 Task: Create a due date automation trigger when advanced on, on the monday before a card is due add dates starting today at 11:00 AM.
Action: Mouse moved to (897, 263)
Screenshot: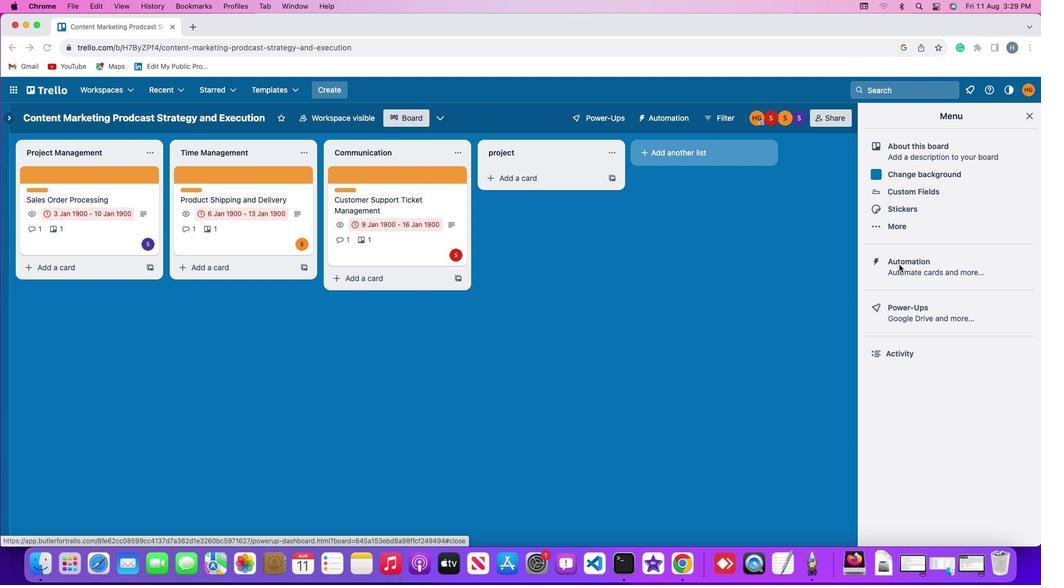 
Action: Mouse pressed left at (897, 263)
Screenshot: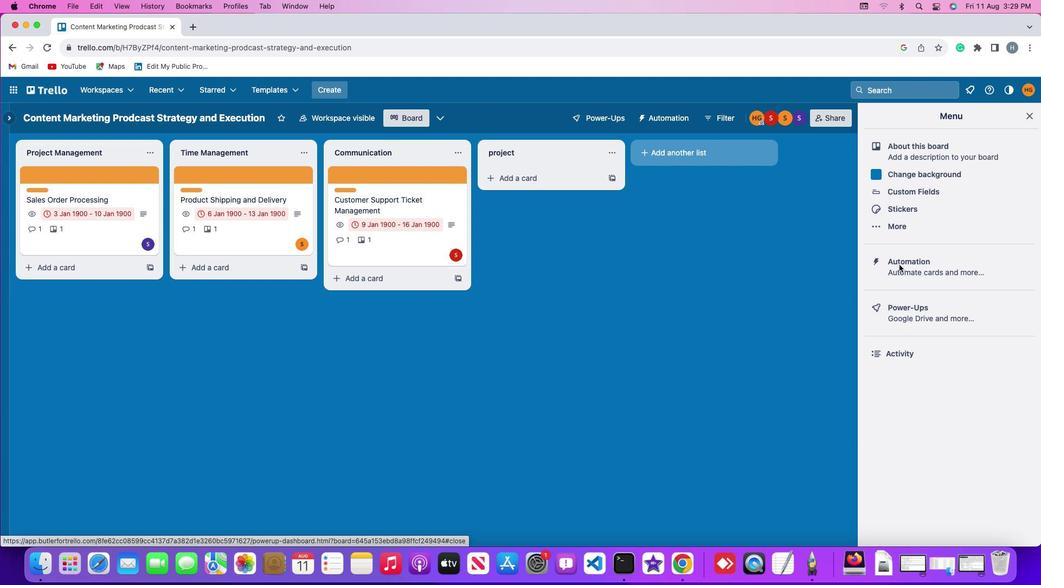 
Action: Mouse pressed left at (897, 263)
Screenshot: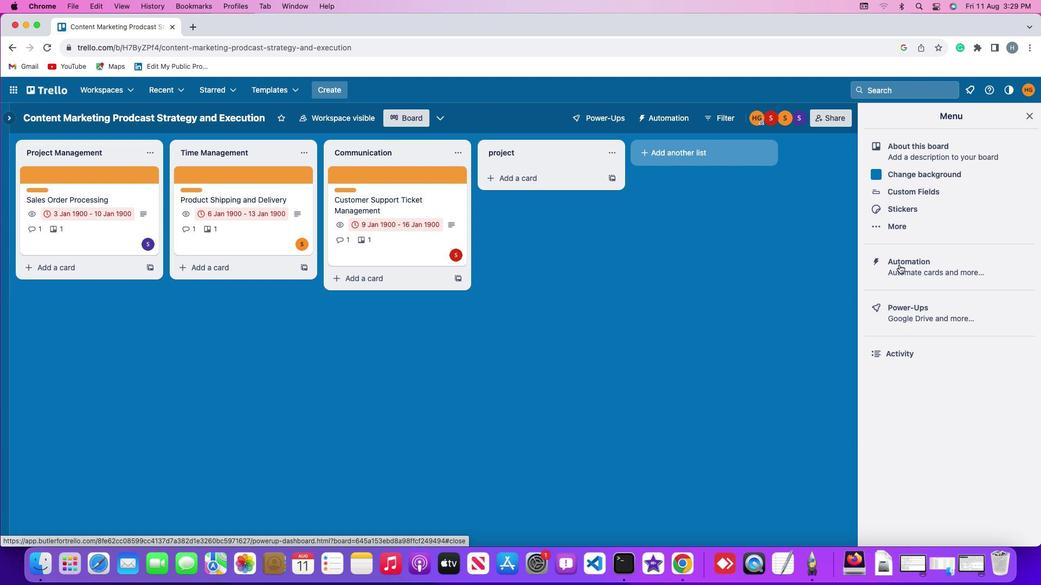 
Action: Mouse moved to (65, 253)
Screenshot: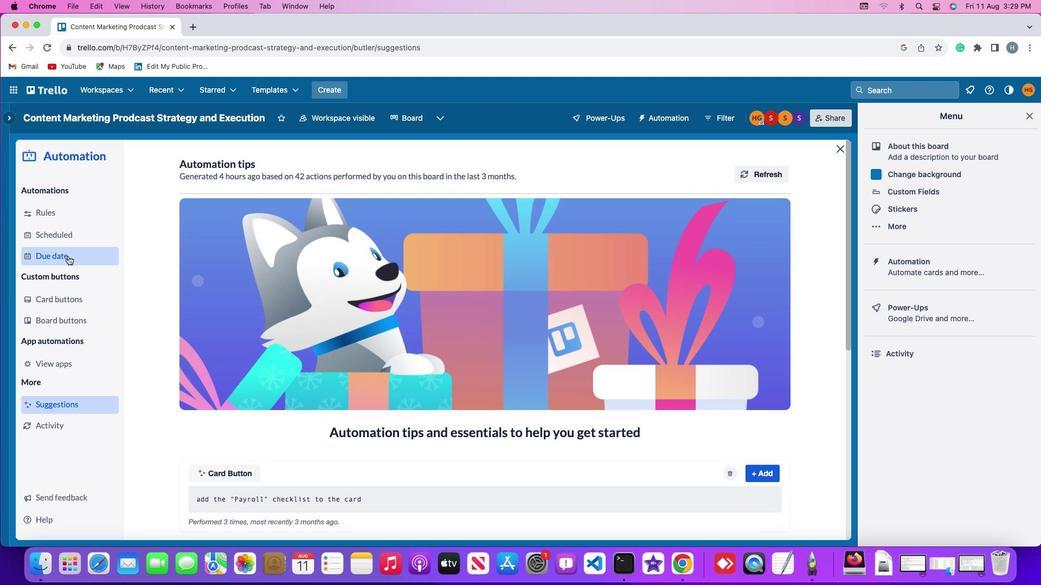
Action: Mouse pressed left at (65, 253)
Screenshot: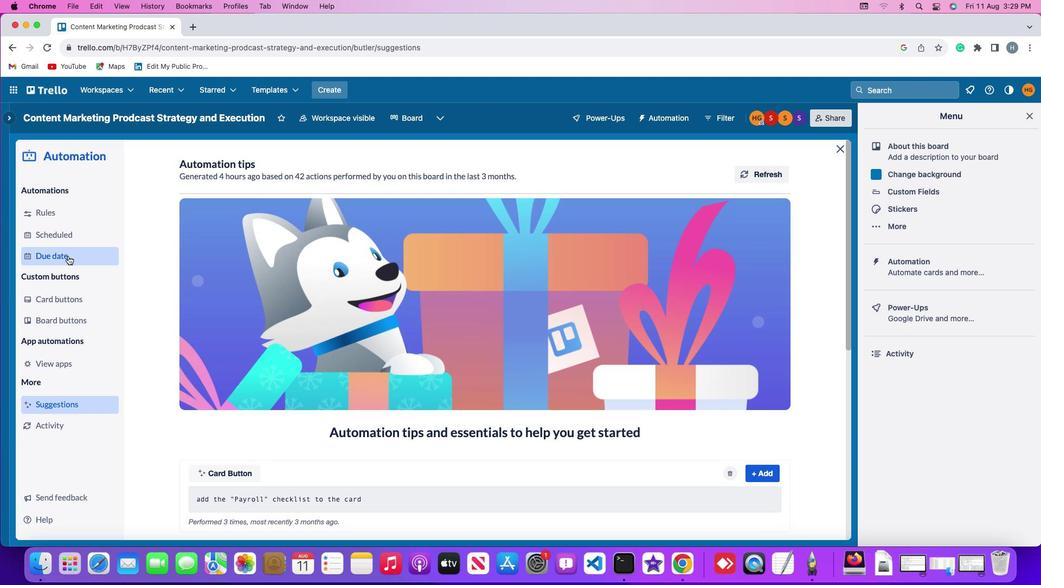 
Action: Mouse moved to (751, 164)
Screenshot: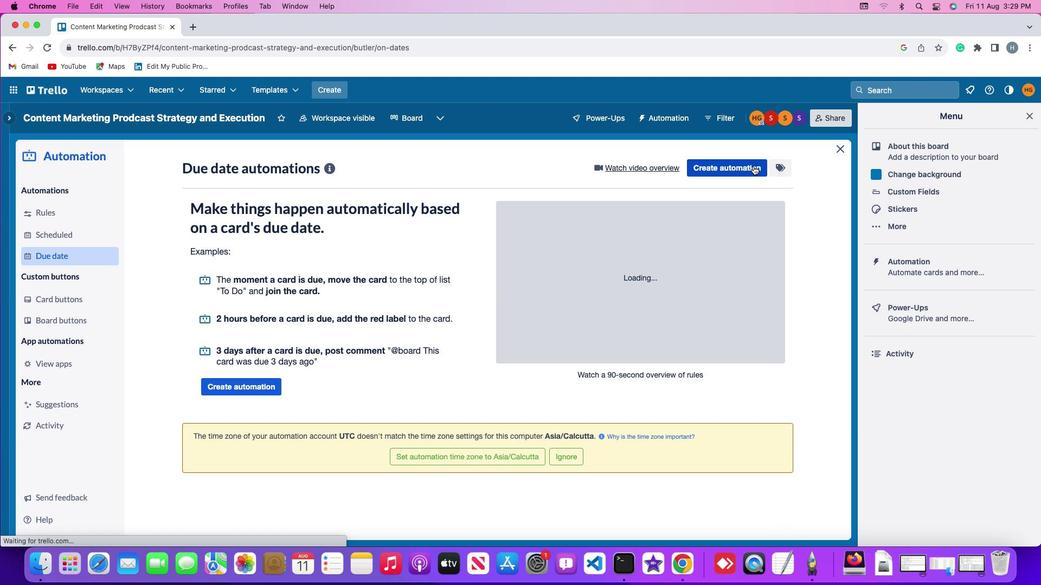 
Action: Mouse pressed left at (751, 164)
Screenshot: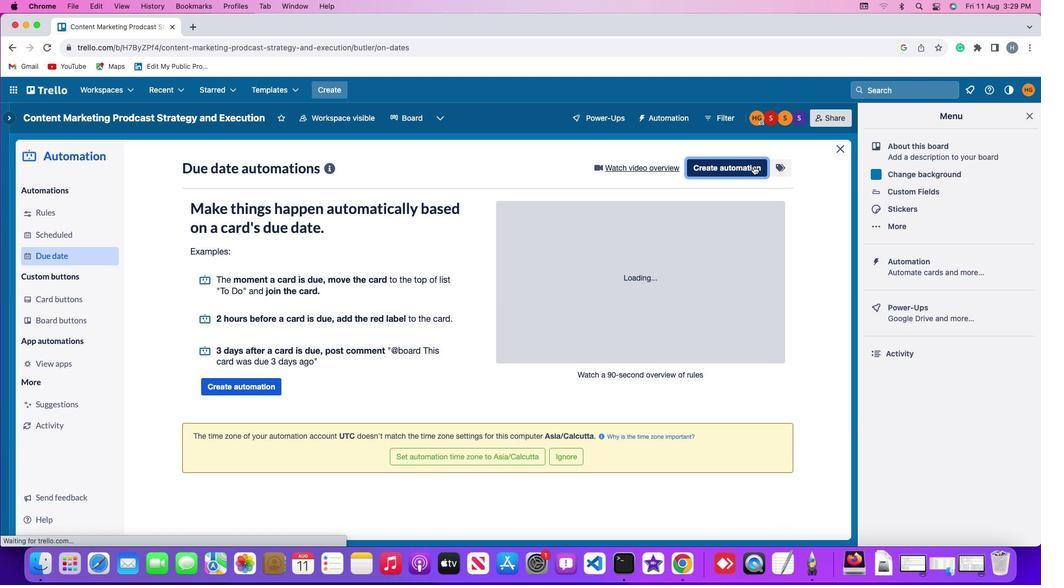 
Action: Mouse moved to (230, 273)
Screenshot: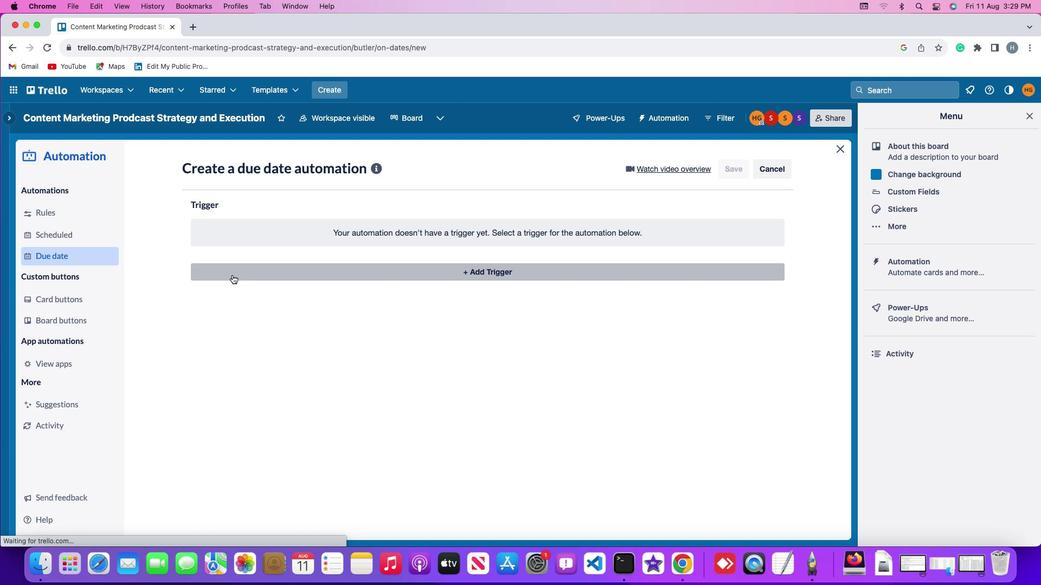 
Action: Mouse pressed left at (230, 273)
Screenshot: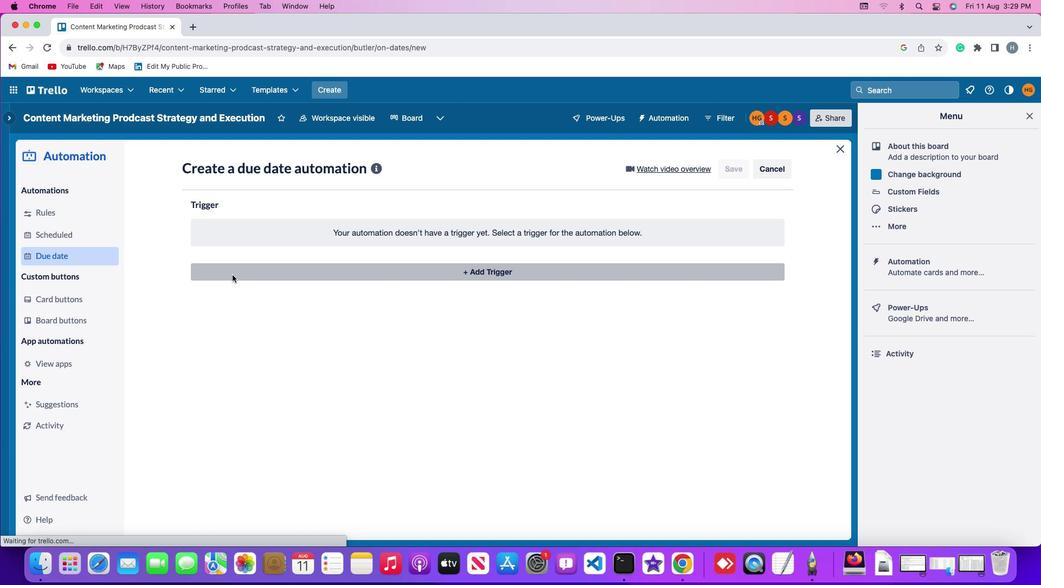 
Action: Mouse moved to (229, 464)
Screenshot: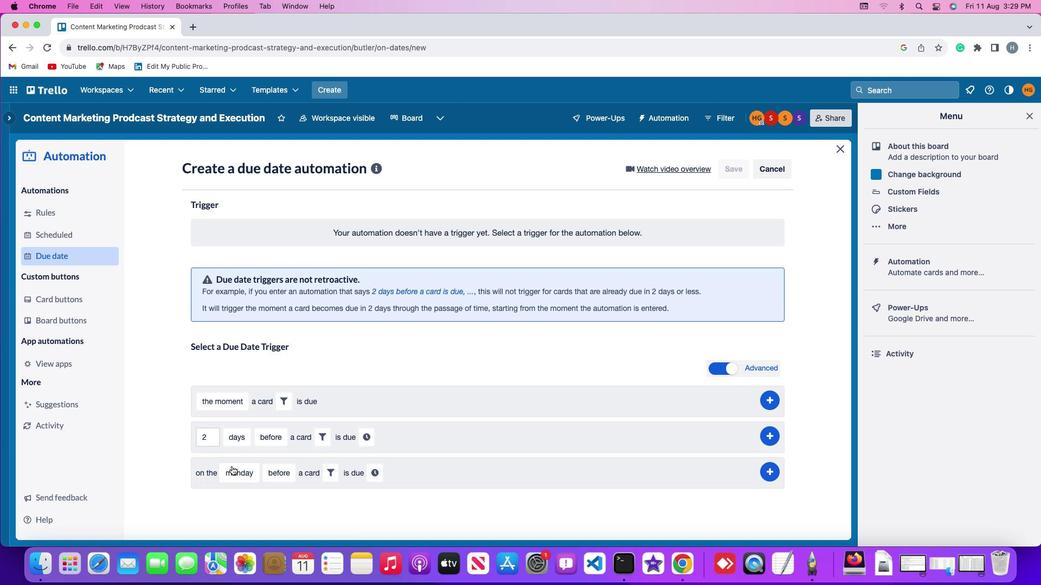 
Action: Mouse pressed left at (229, 464)
Screenshot: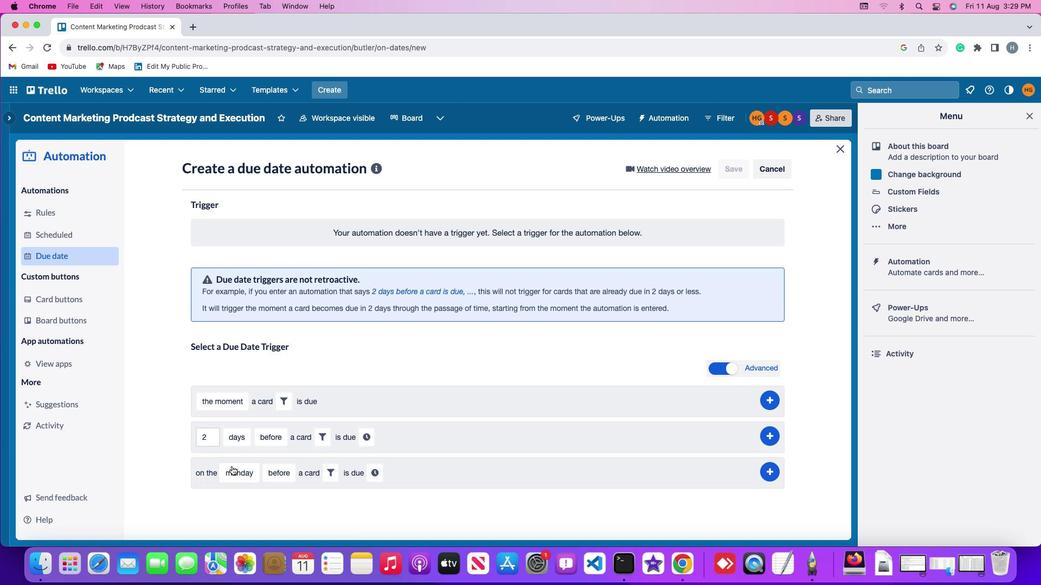 
Action: Mouse moved to (263, 315)
Screenshot: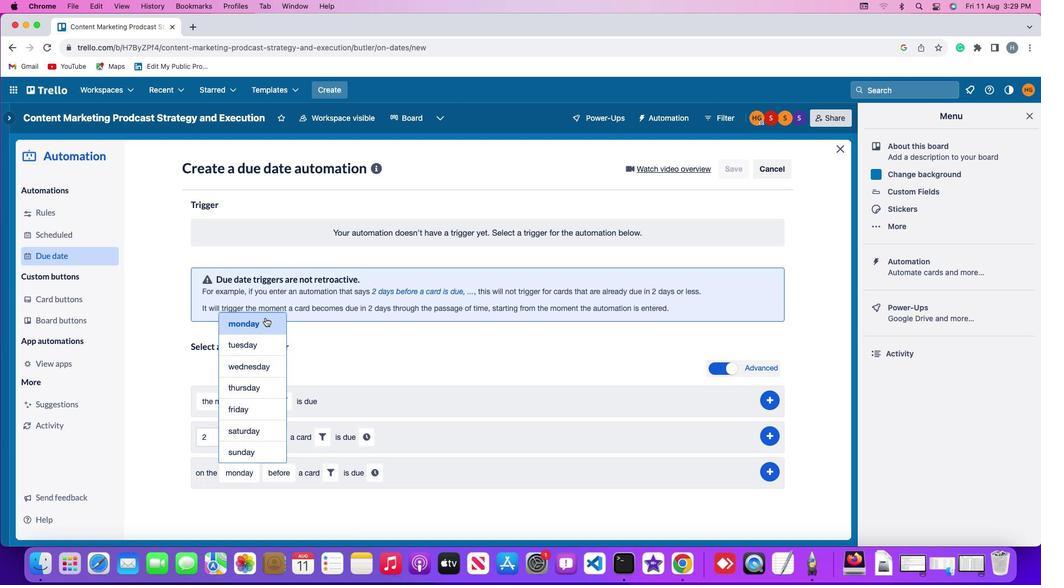 
Action: Mouse pressed left at (263, 315)
Screenshot: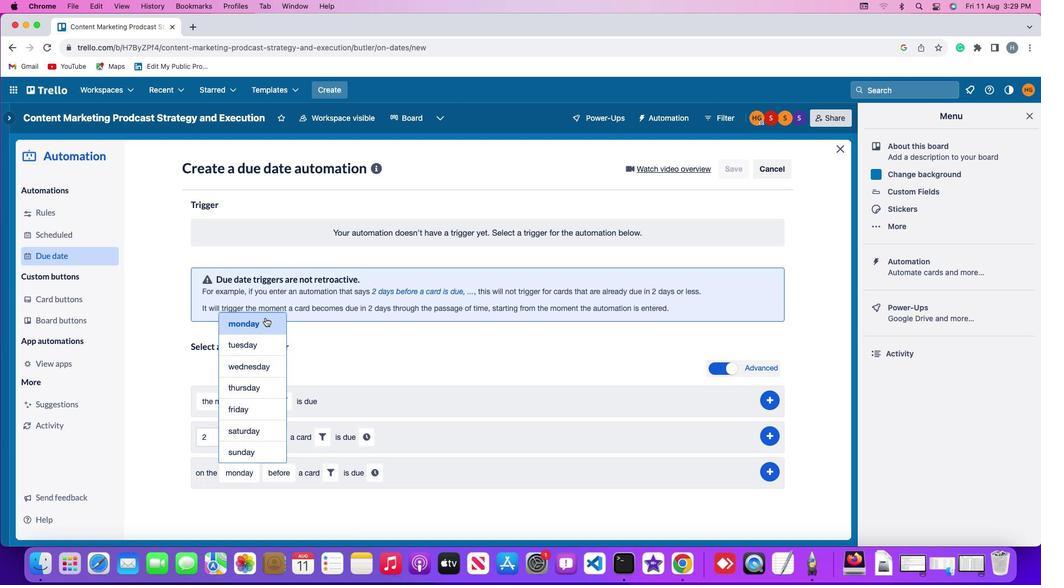 
Action: Mouse moved to (277, 470)
Screenshot: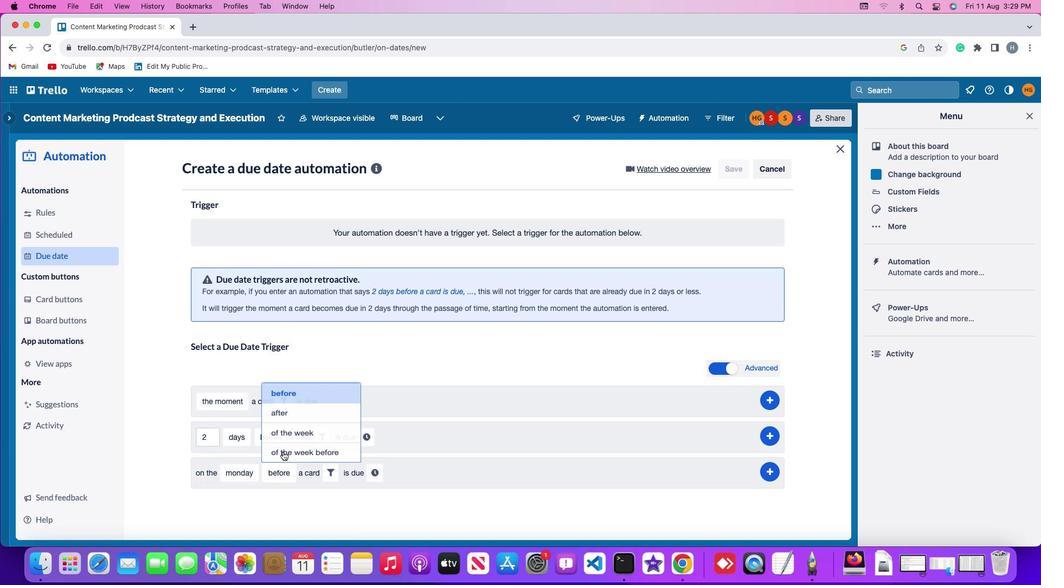 
Action: Mouse pressed left at (277, 470)
Screenshot: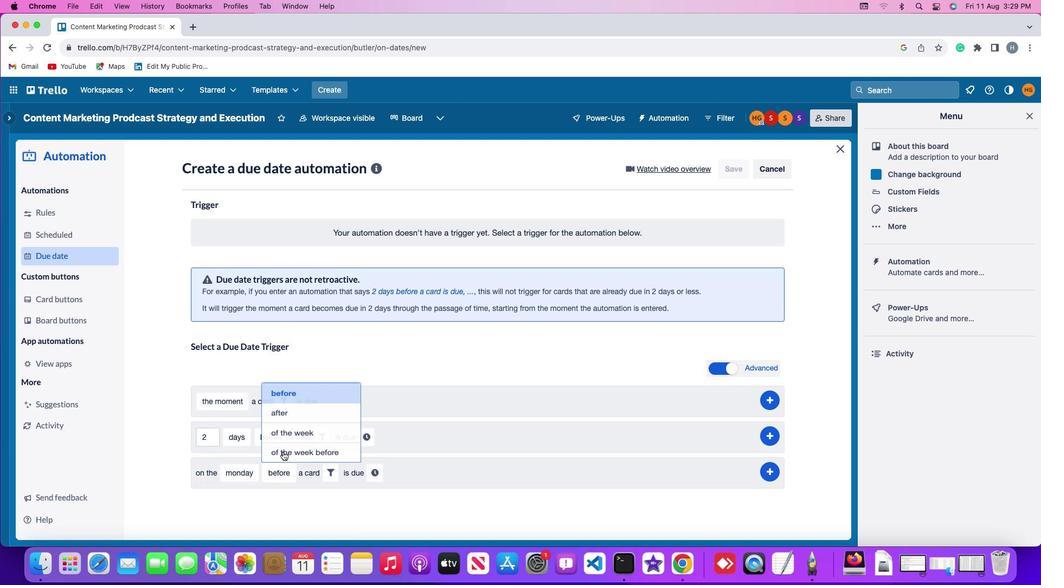 
Action: Mouse moved to (290, 386)
Screenshot: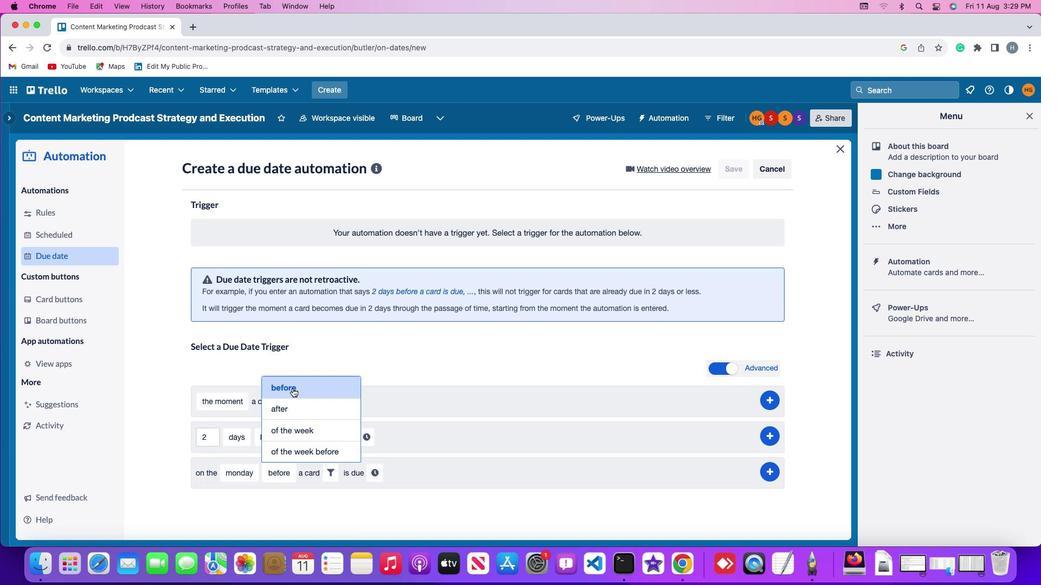 
Action: Mouse pressed left at (290, 386)
Screenshot: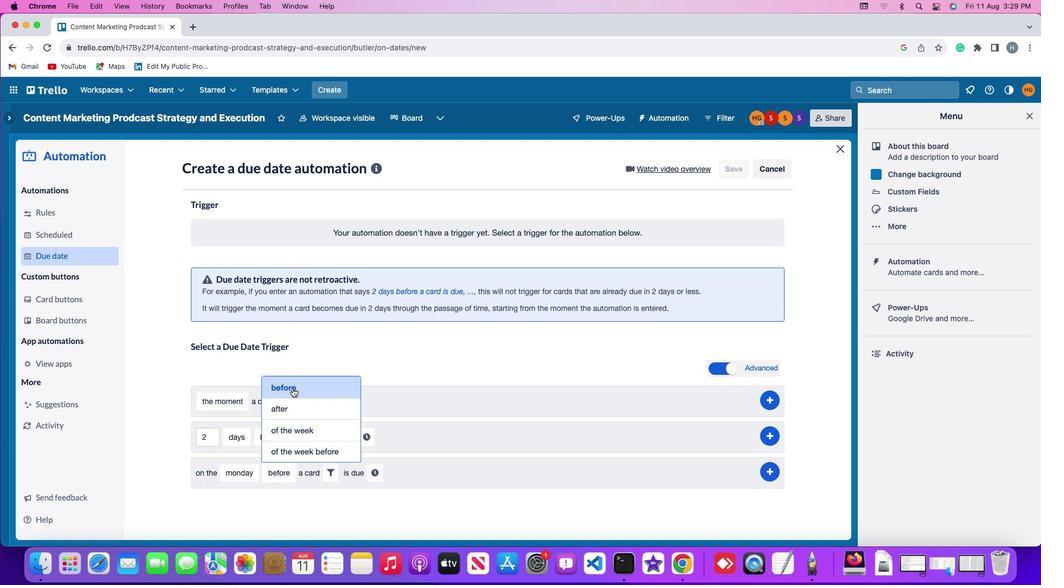 
Action: Mouse moved to (328, 472)
Screenshot: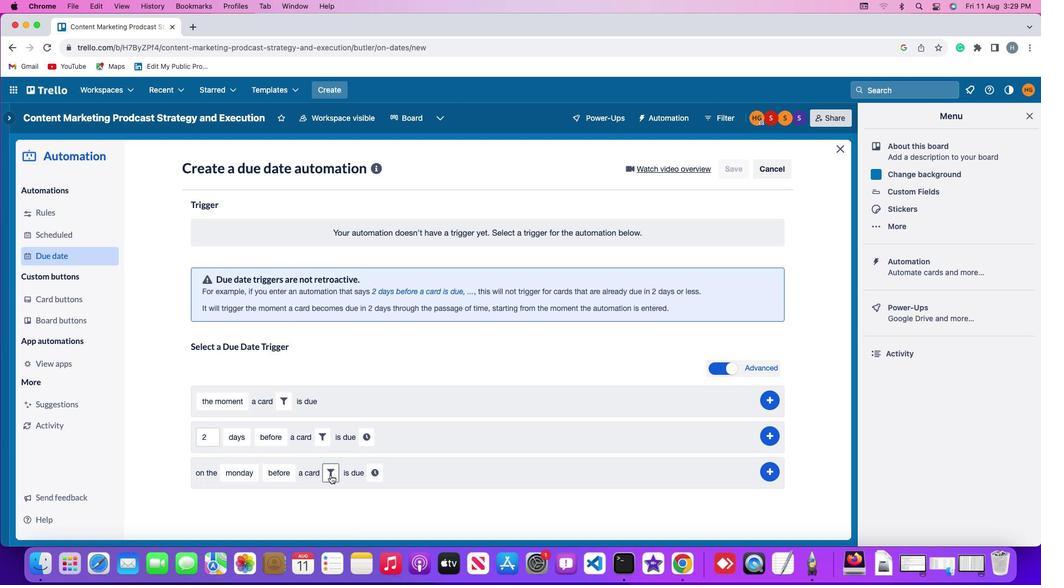 
Action: Mouse pressed left at (328, 472)
Screenshot: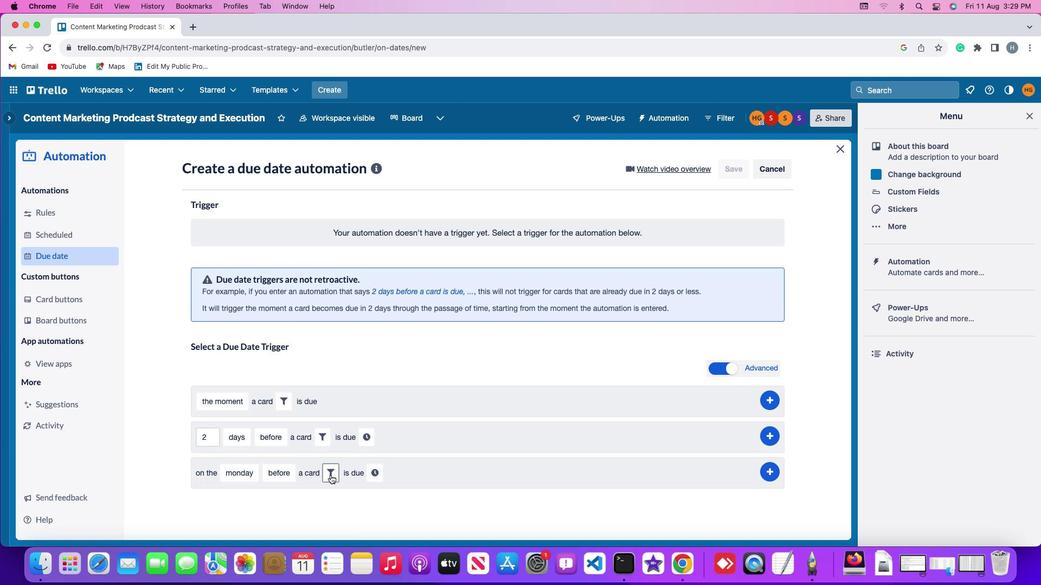 
Action: Mouse moved to (386, 502)
Screenshot: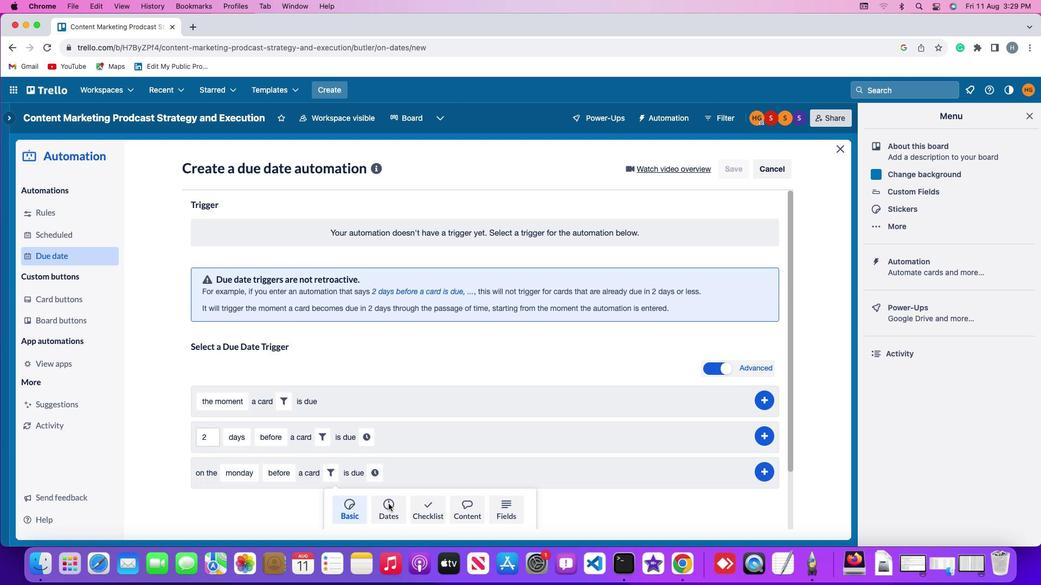
Action: Mouse pressed left at (386, 502)
Screenshot: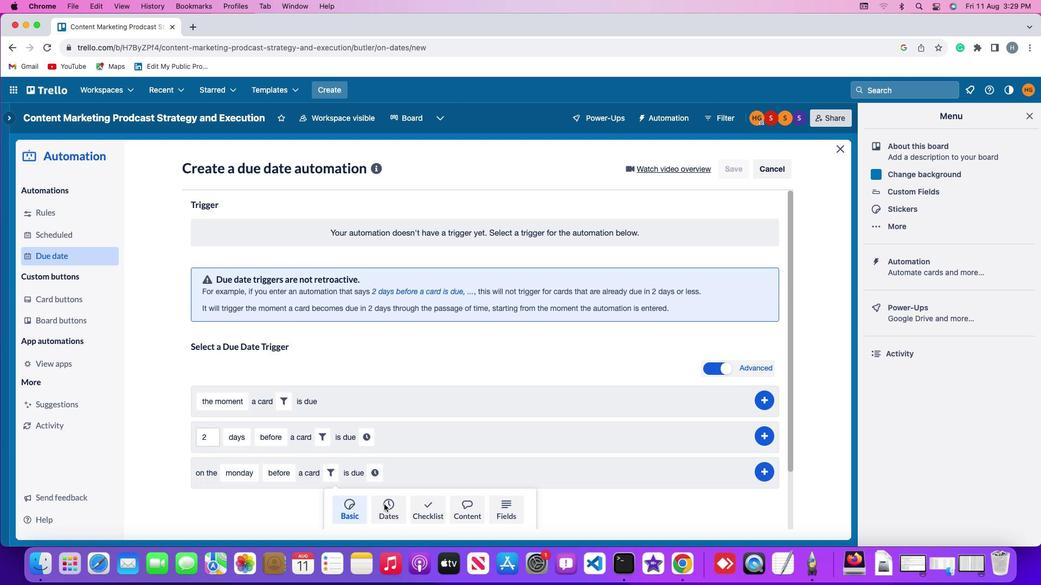 
Action: Mouse moved to (261, 502)
Screenshot: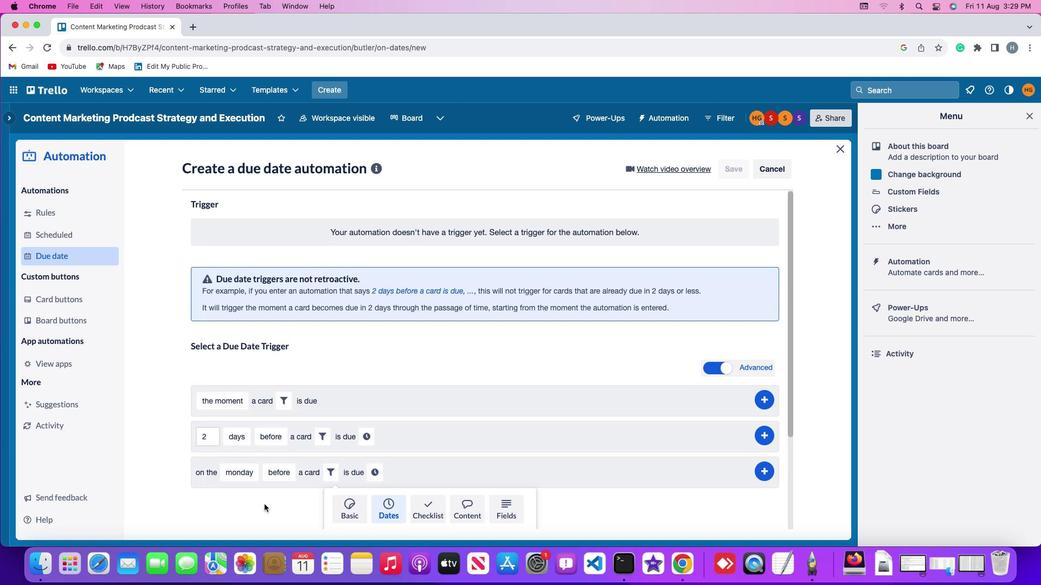 
Action: Mouse scrolled (261, 502) with delta (-1, -2)
Screenshot: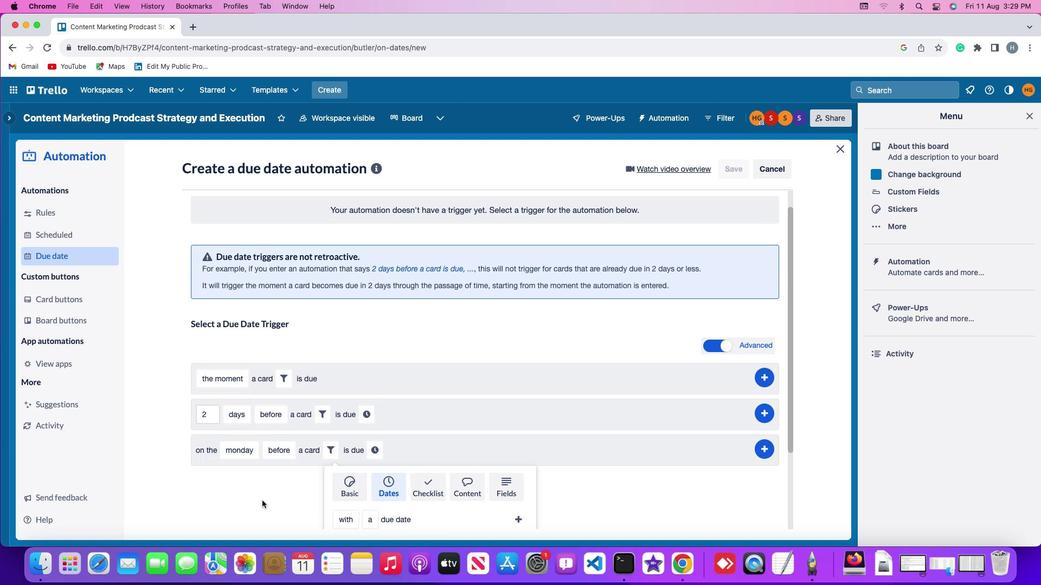 
Action: Mouse scrolled (261, 502) with delta (-1, -2)
Screenshot: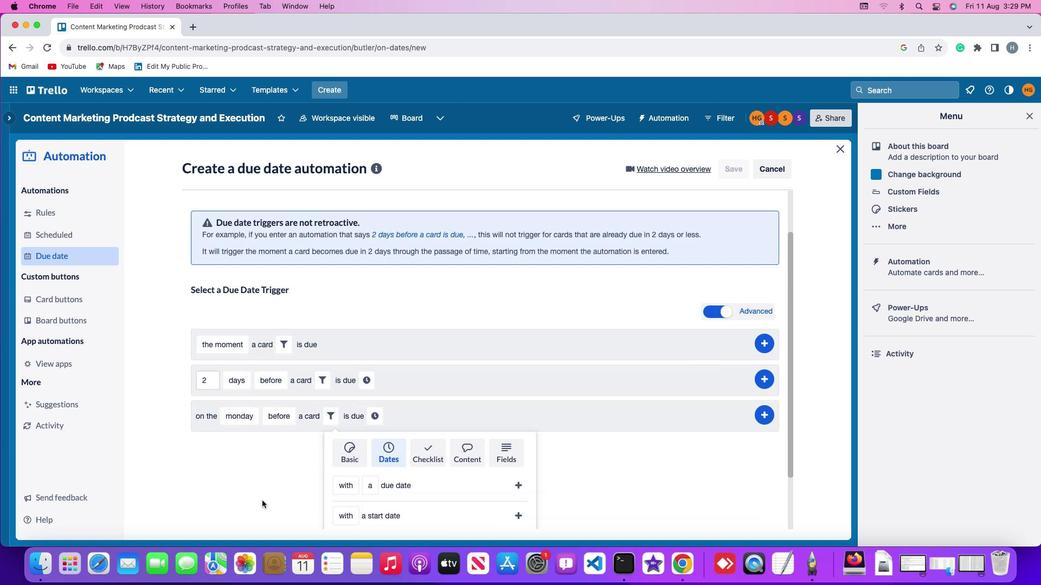 
Action: Mouse scrolled (261, 502) with delta (-1, -3)
Screenshot: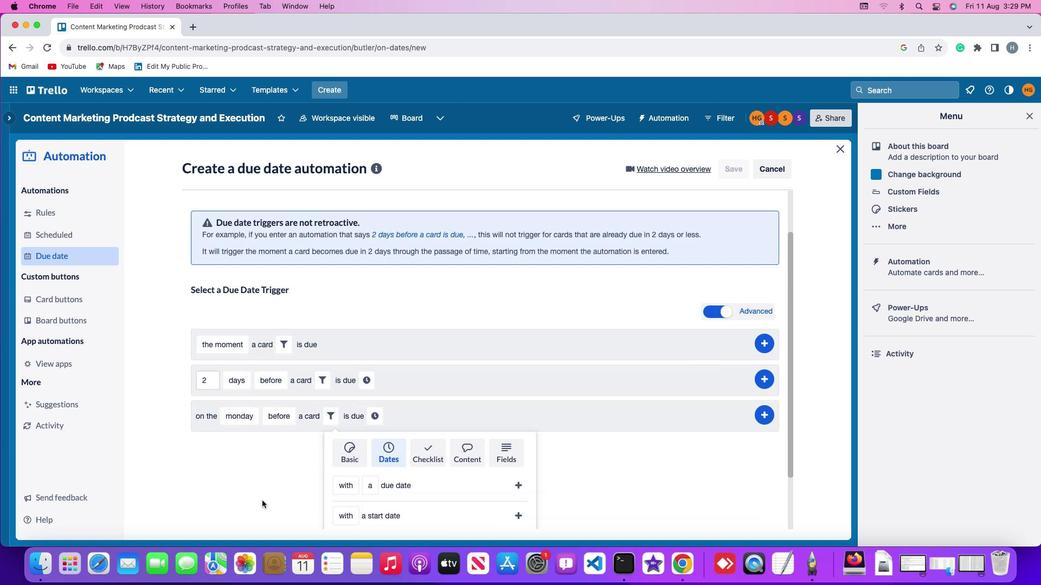 
Action: Mouse moved to (261, 501)
Screenshot: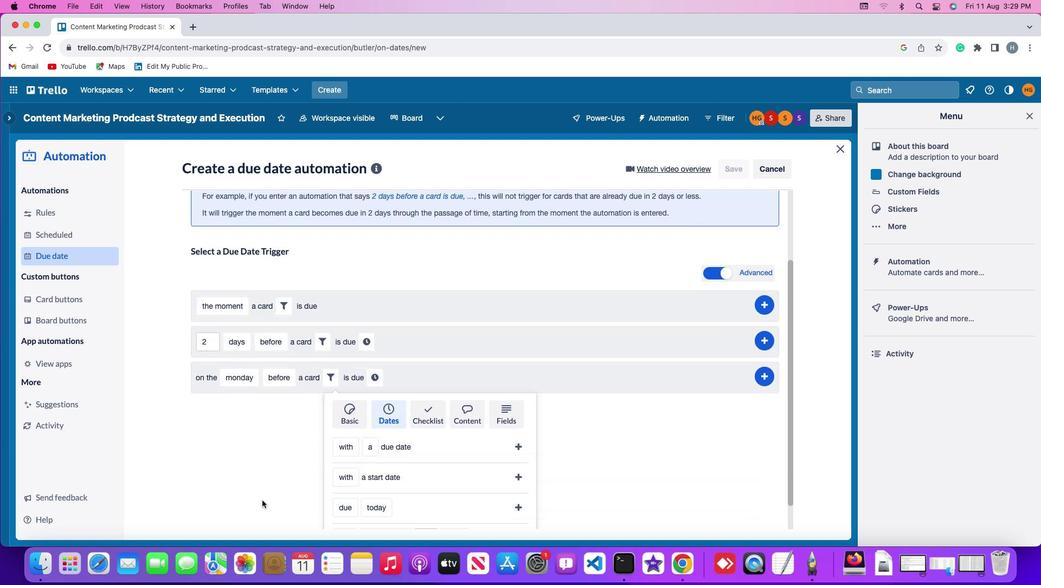 
Action: Mouse scrolled (261, 501) with delta (-1, -4)
Screenshot: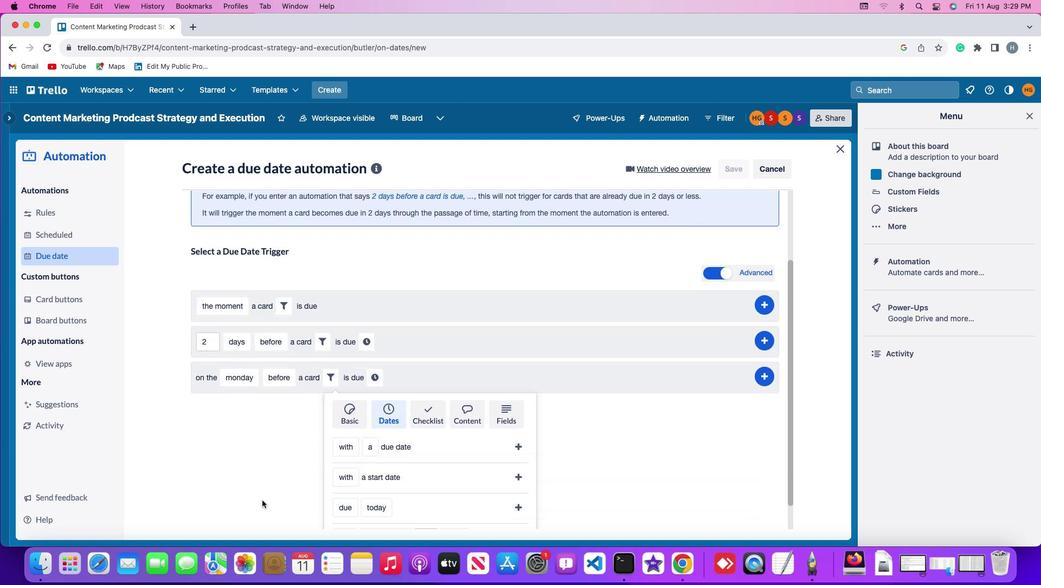 
Action: Mouse moved to (260, 498)
Screenshot: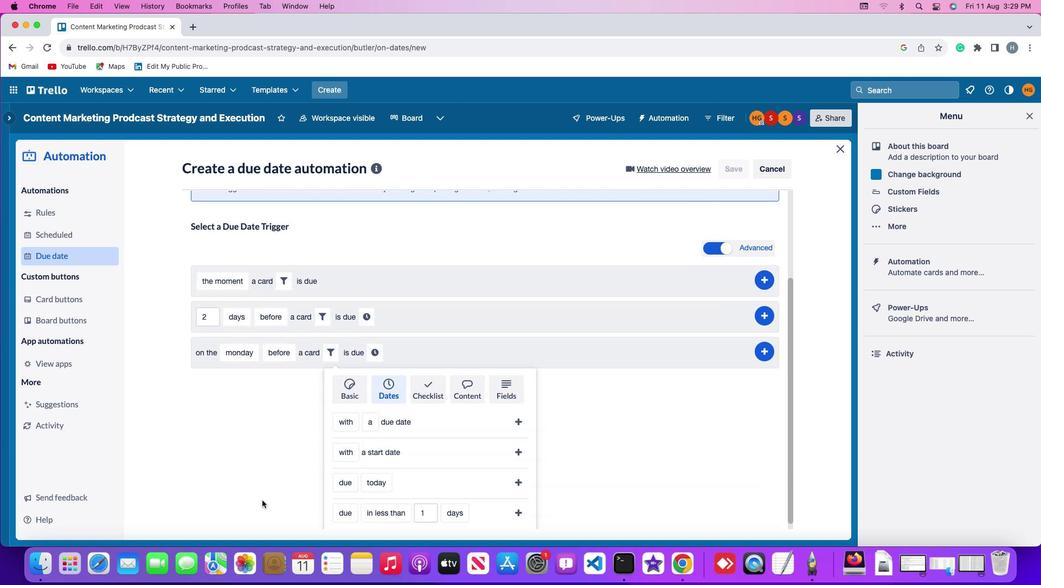 
Action: Mouse scrolled (260, 498) with delta (-1, -4)
Screenshot: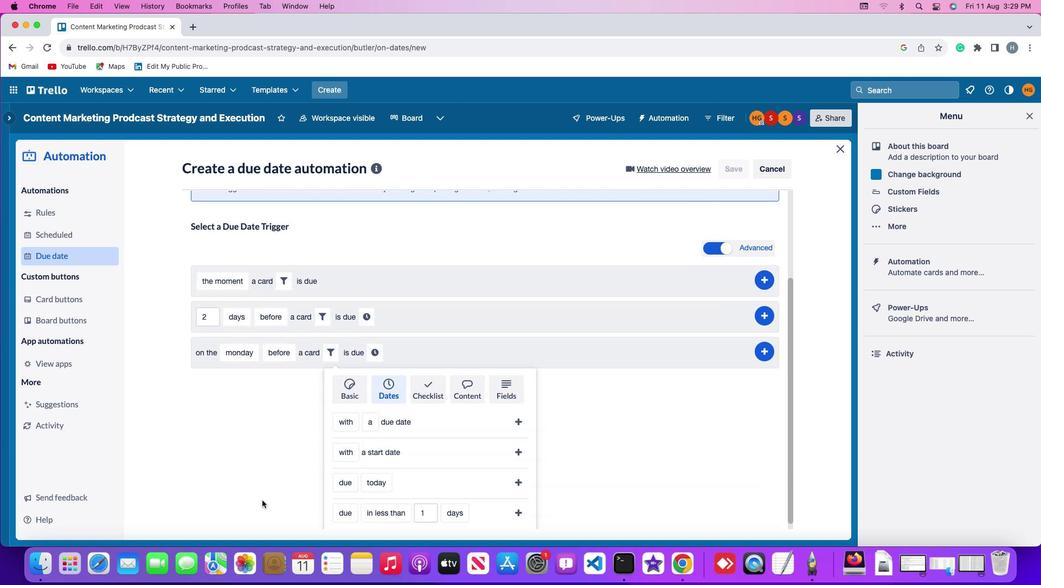 
Action: Mouse moved to (260, 498)
Screenshot: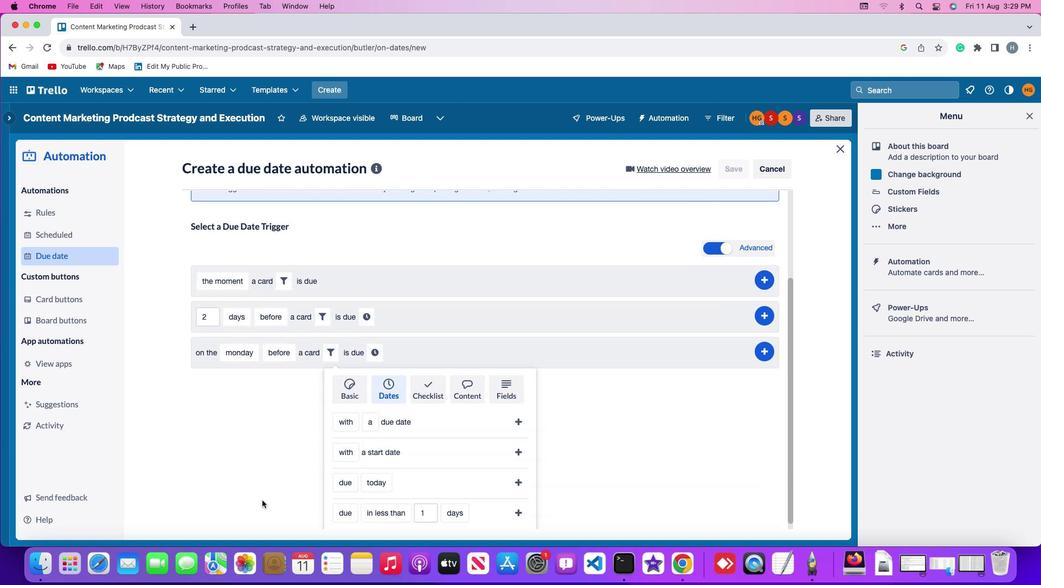
Action: Mouse scrolled (260, 498) with delta (-1, -2)
Screenshot: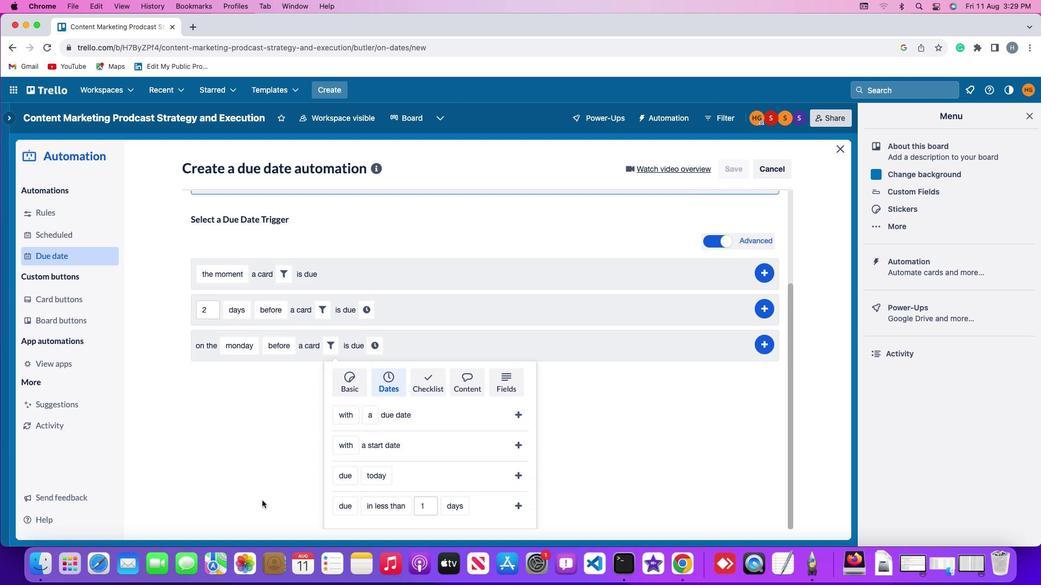 
Action: Mouse scrolled (260, 498) with delta (-1, -2)
Screenshot: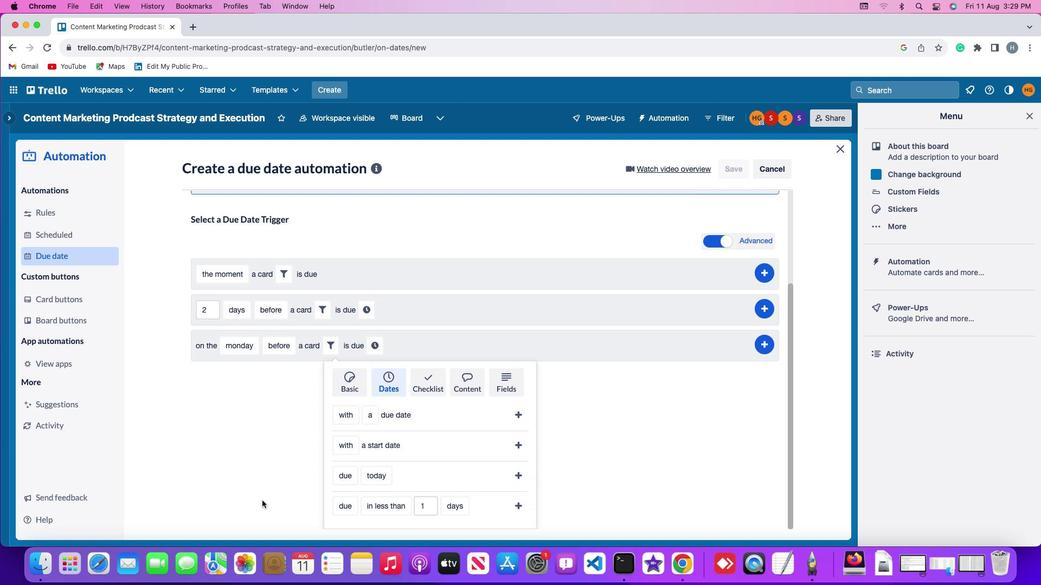 
Action: Mouse scrolled (260, 498) with delta (-1, -3)
Screenshot: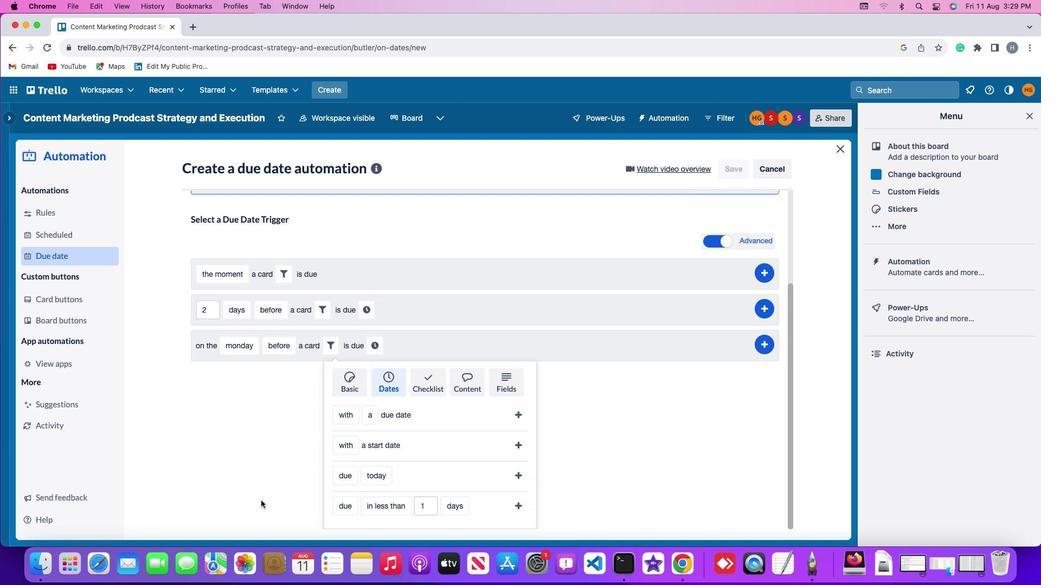 
Action: Mouse scrolled (260, 498) with delta (-1, -3)
Screenshot: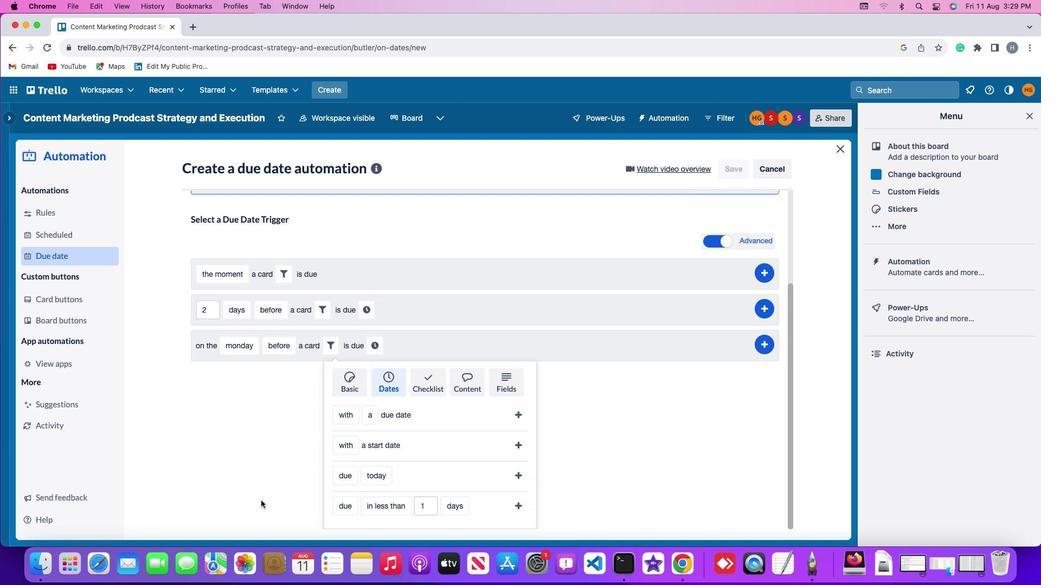 
Action: Mouse moved to (337, 472)
Screenshot: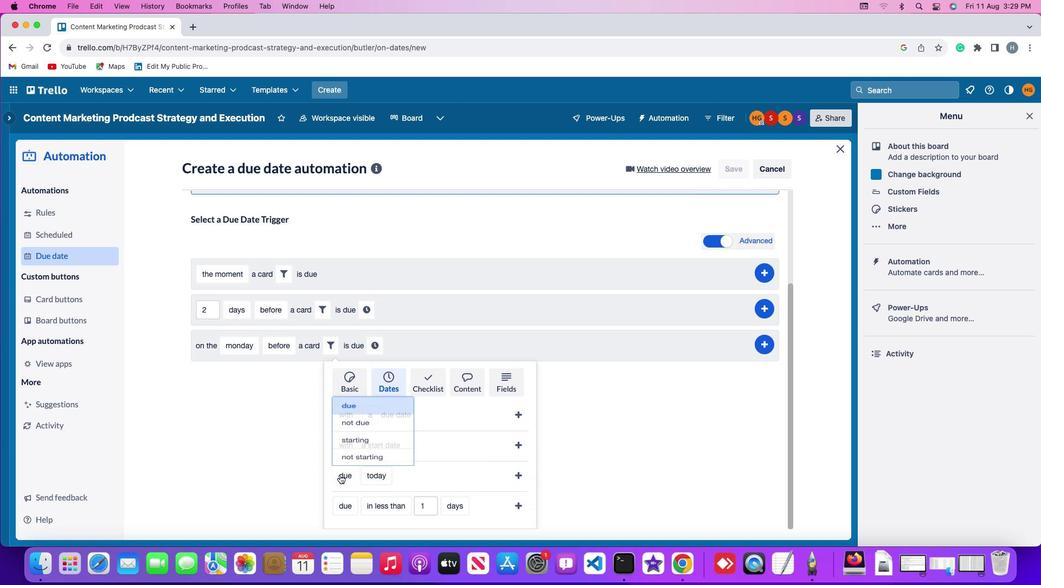 
Action: Mouse pressed left at (337, 472)
Screenshot: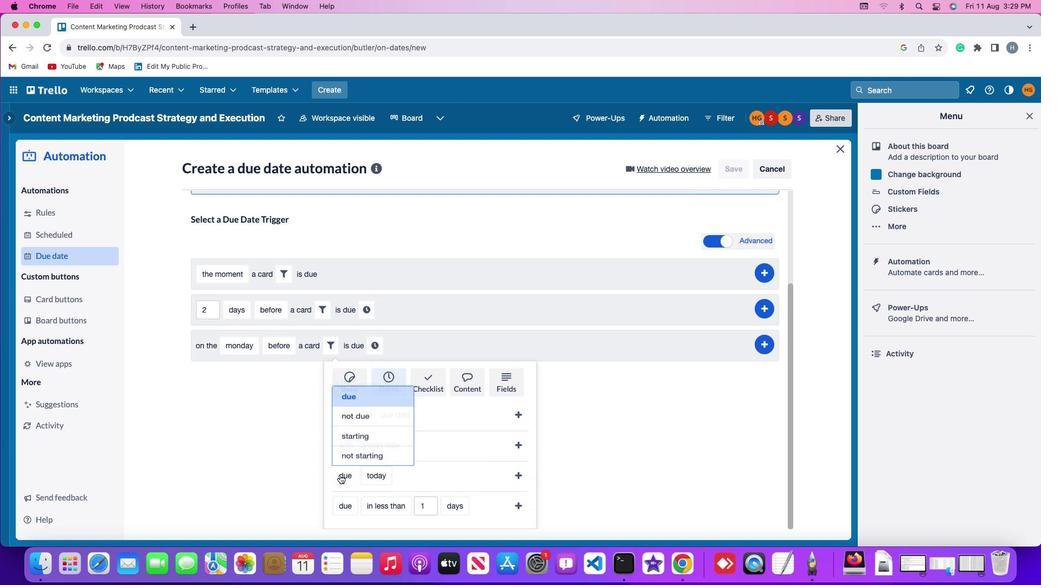 
Action: Mouse moved to (347, 434)
Screenshot: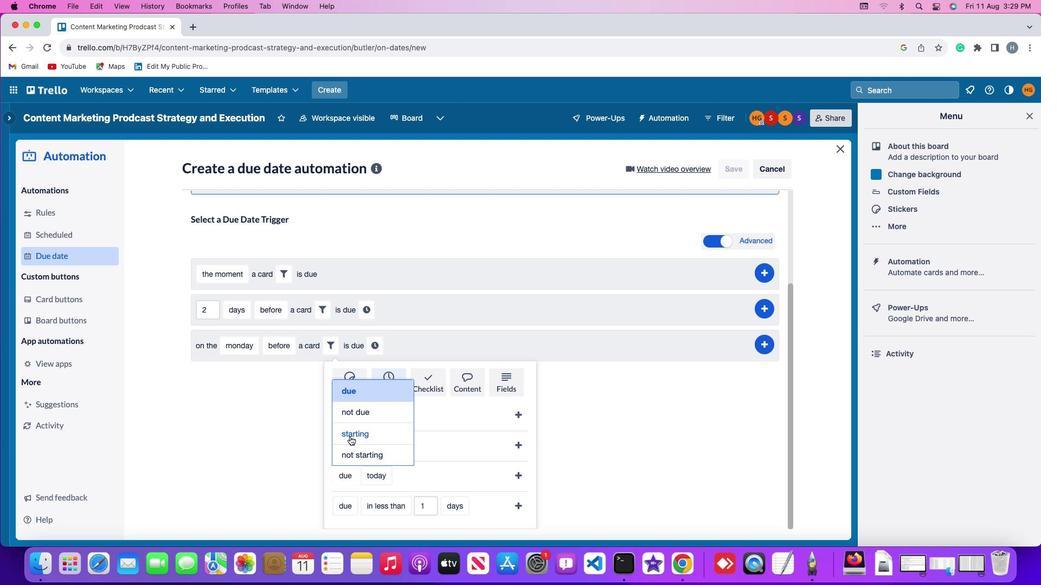 
Action: Mouse pressed left at (347, 434)
Screenshot: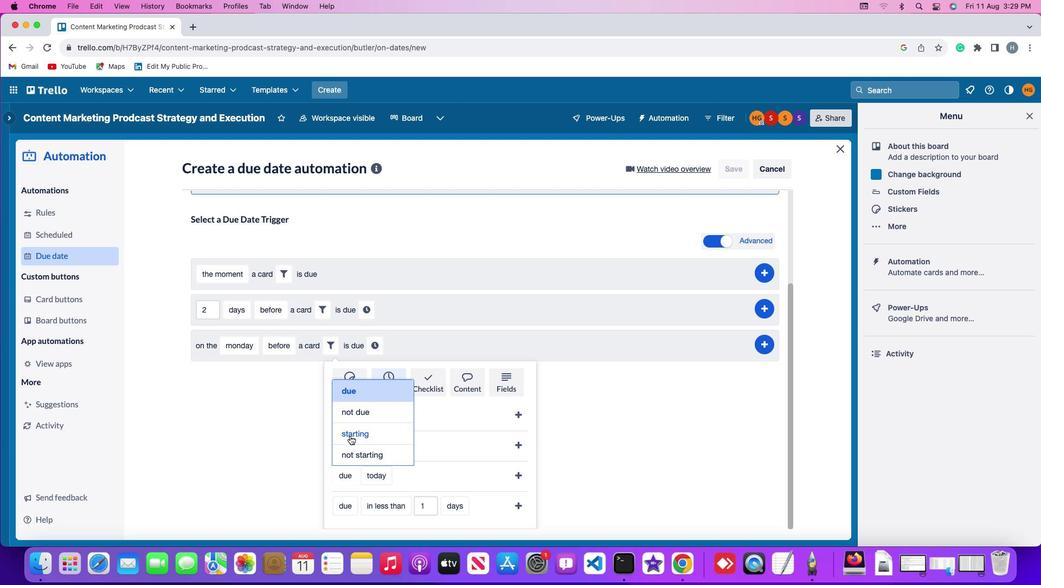 
Action: Mouse moved to (383, 479)
Screenshot: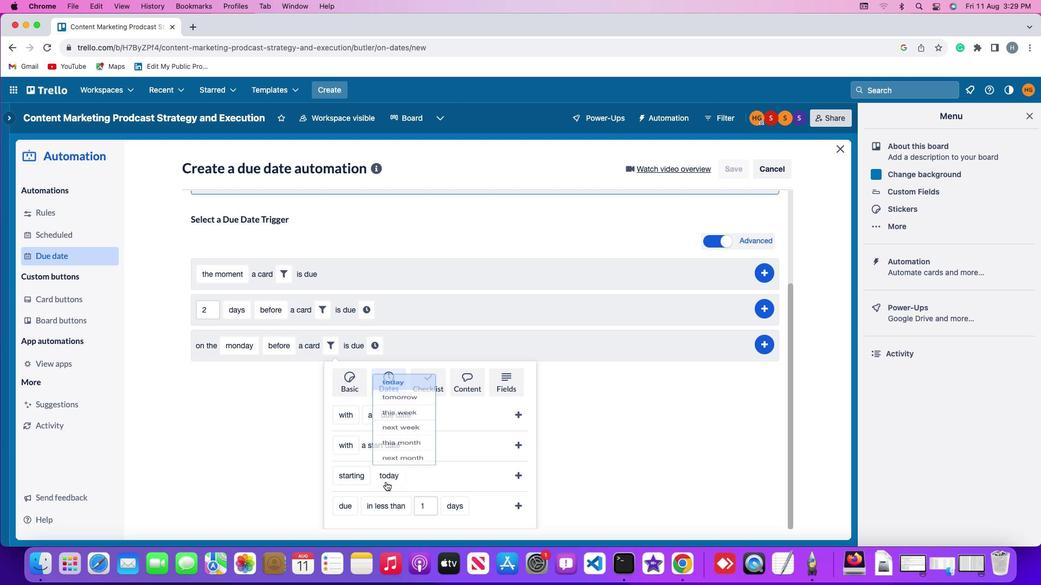 
Action: Mouse pressed left at (383, 479)
Screenshot: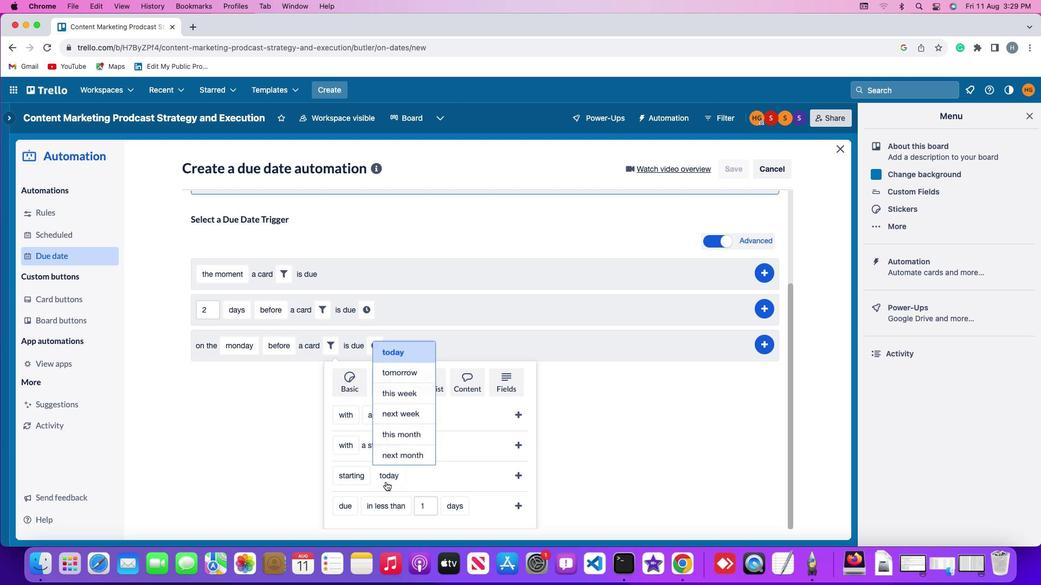 
Action: Mouse moved to (405, 347)
Screenshot: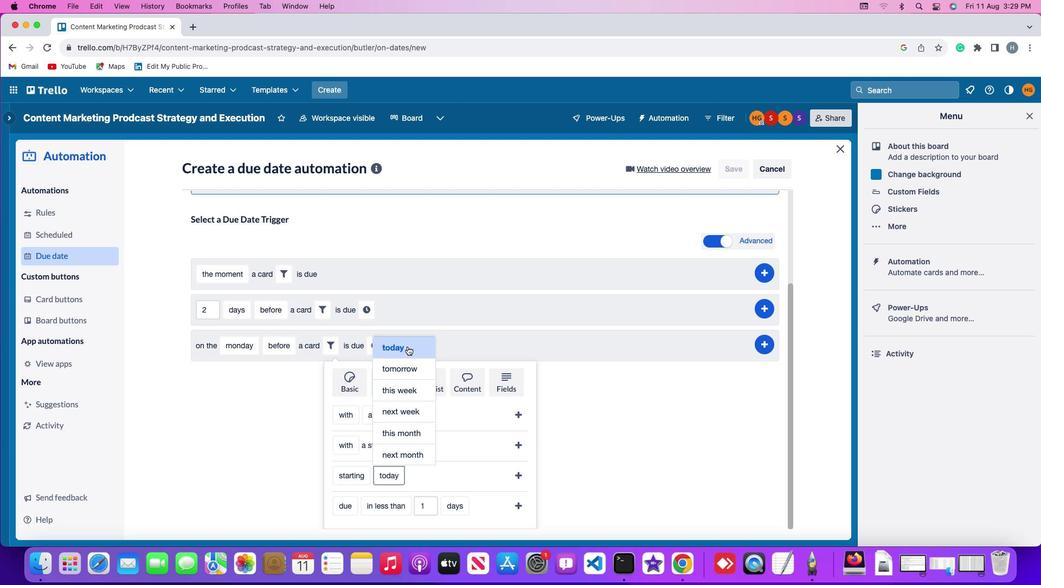 
Action: Mouse pressed left at (405, 347)
Screenshot: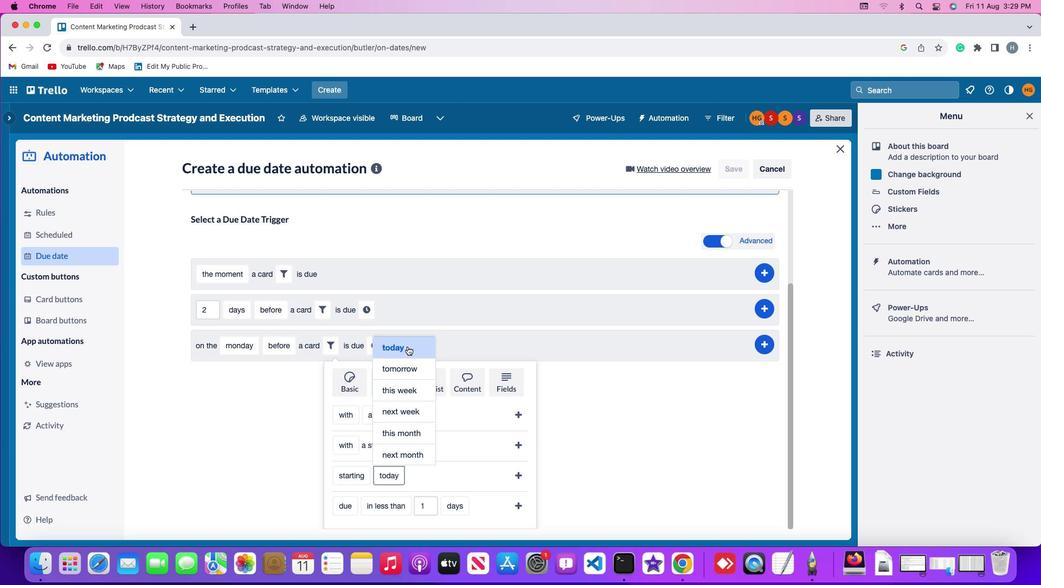 
Action: Mouse moved to (516, 471)
Screenshot: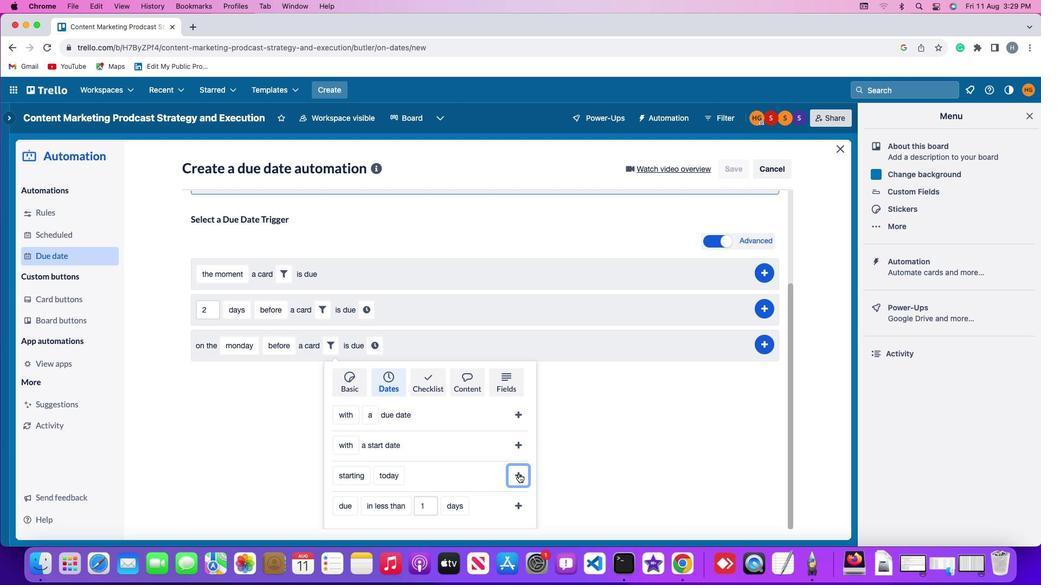 
Action: Mouse pressed left at (516, 471)
Screenshot: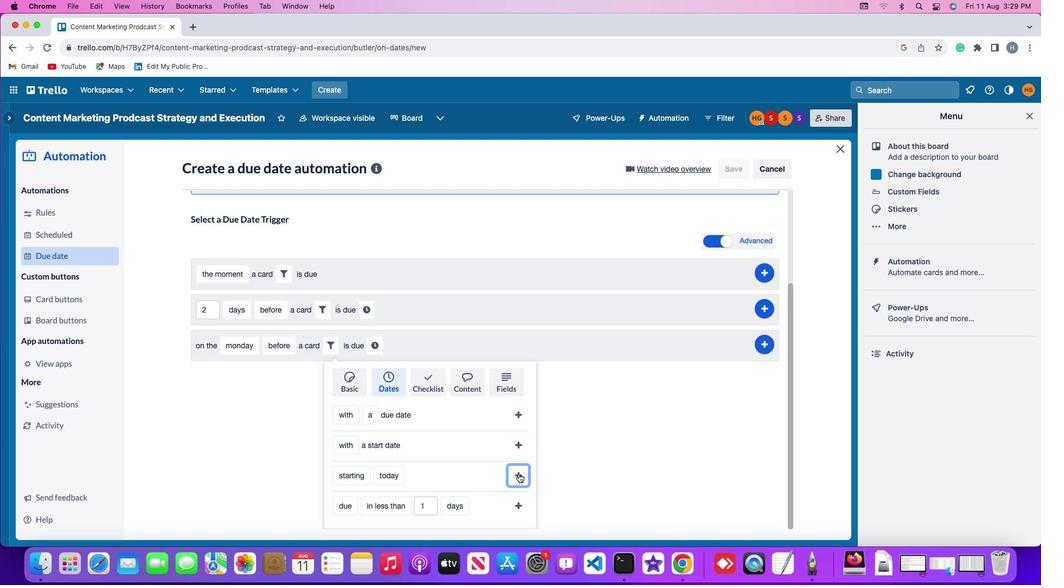 
Action: Mouse moved to (442, 472)
Screenshot: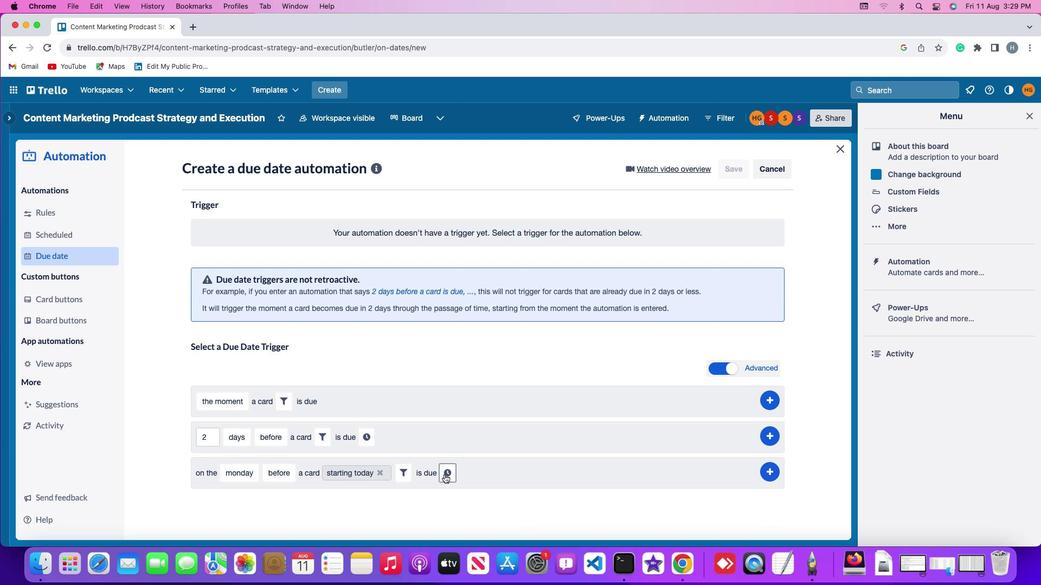 
Action: Mouse pressed left at (442, 472)
Screenshot: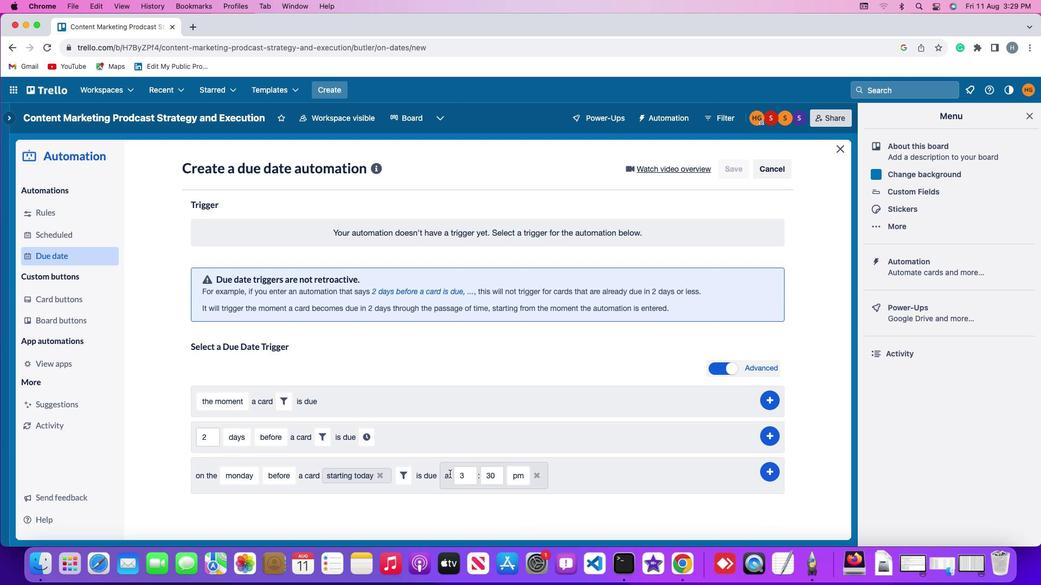 
Action: Mouse moved to (464, 472)
Screenshot: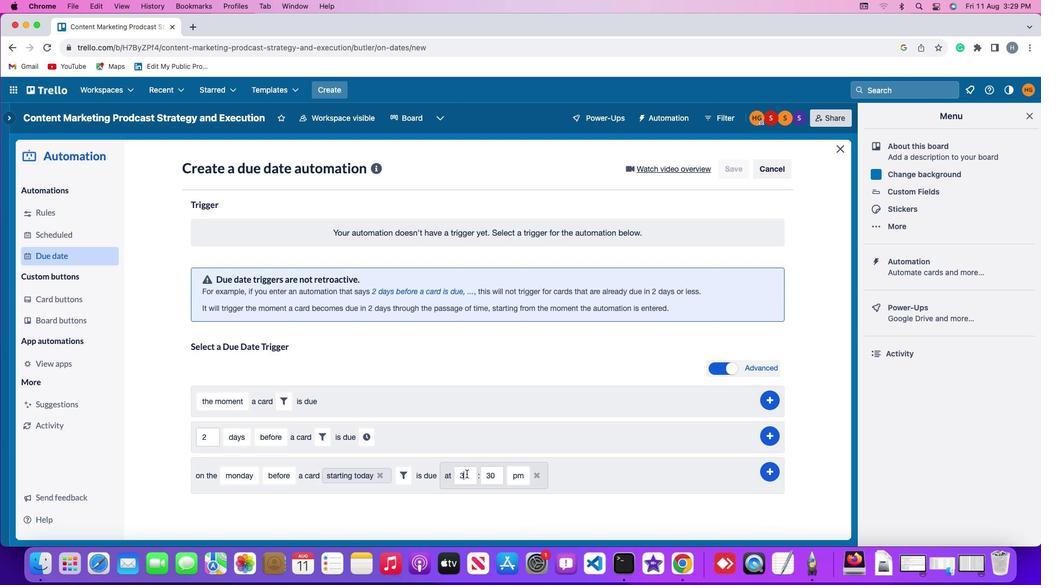 
Action: Mouse pressed left at (464, 472)
Screenshot: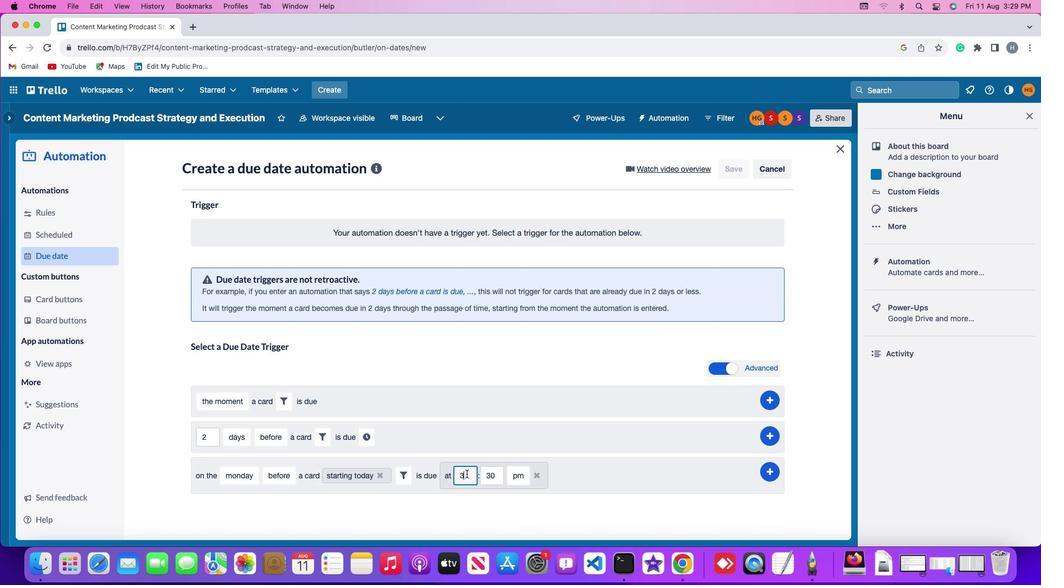 
Action: Mouse moved to (464, 471)
Screenshot: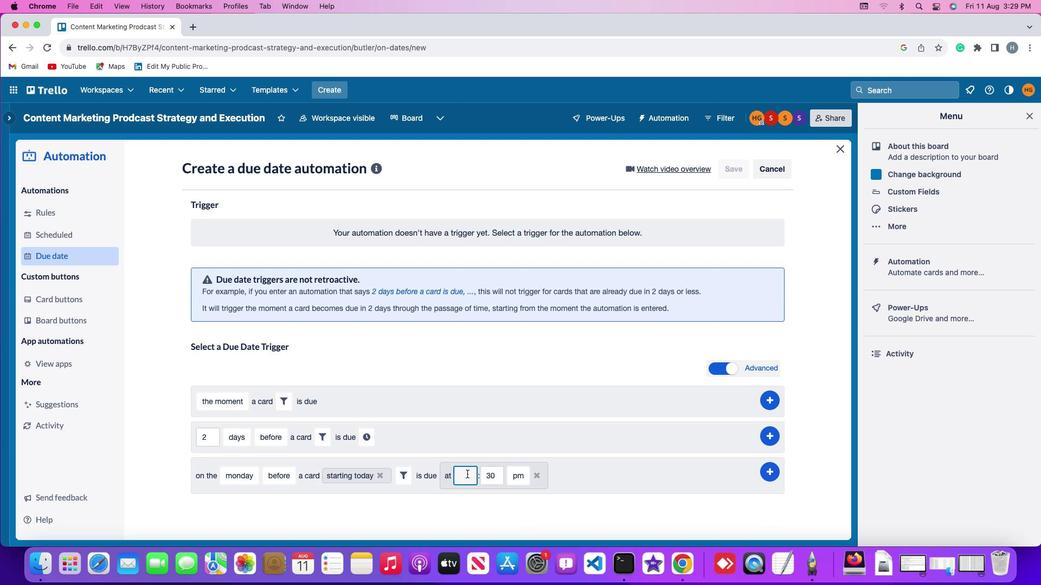 
Action: Key pressed Key.backspace
Screenshot: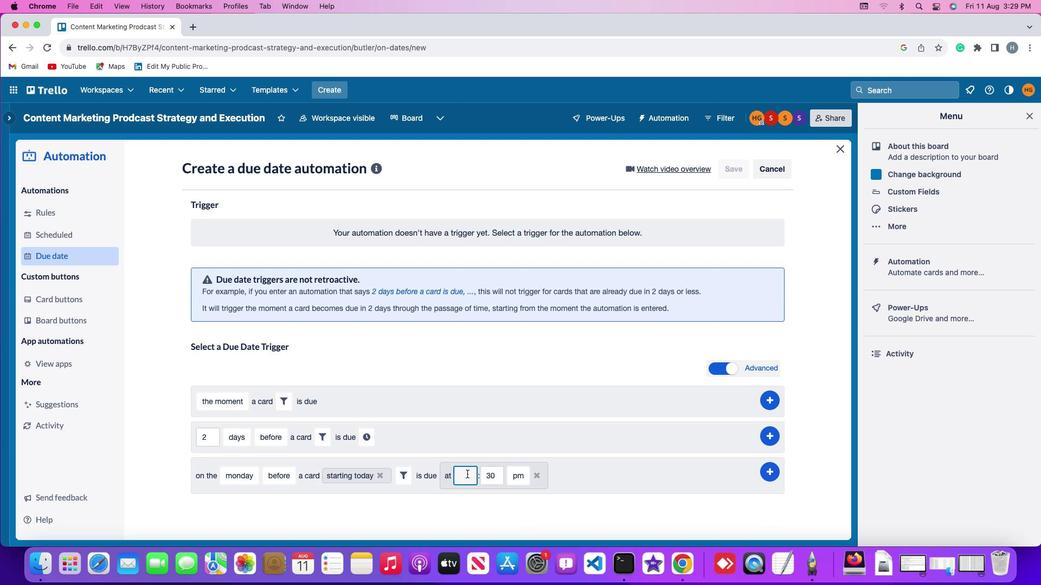 
Action: Mouse moved to (465, 471)
Screenshot: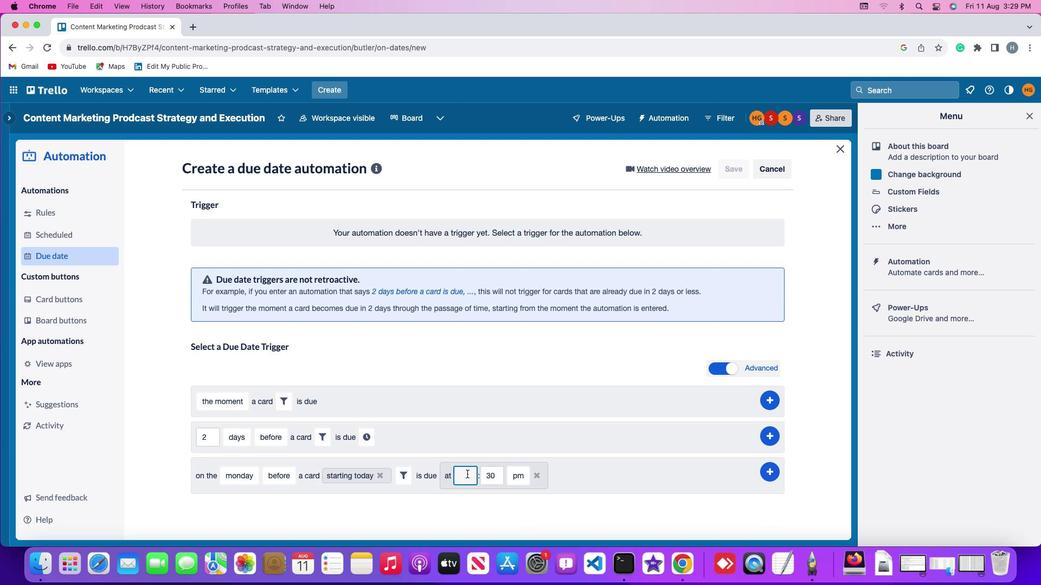 
Action: Key pressed '1''1'
Screenshot: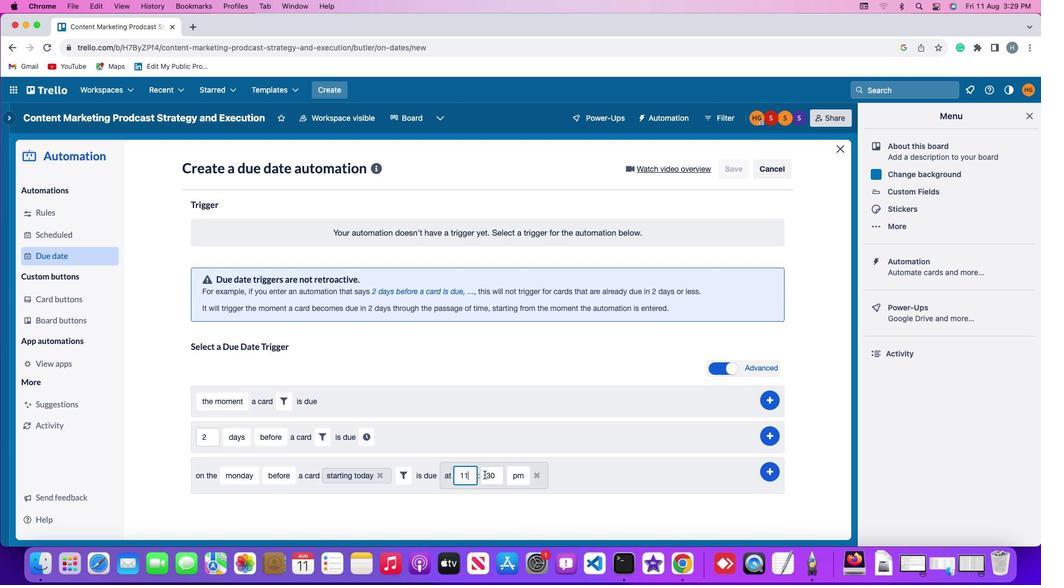 
Action: Mouse moved to (500, 473)
Screenshot: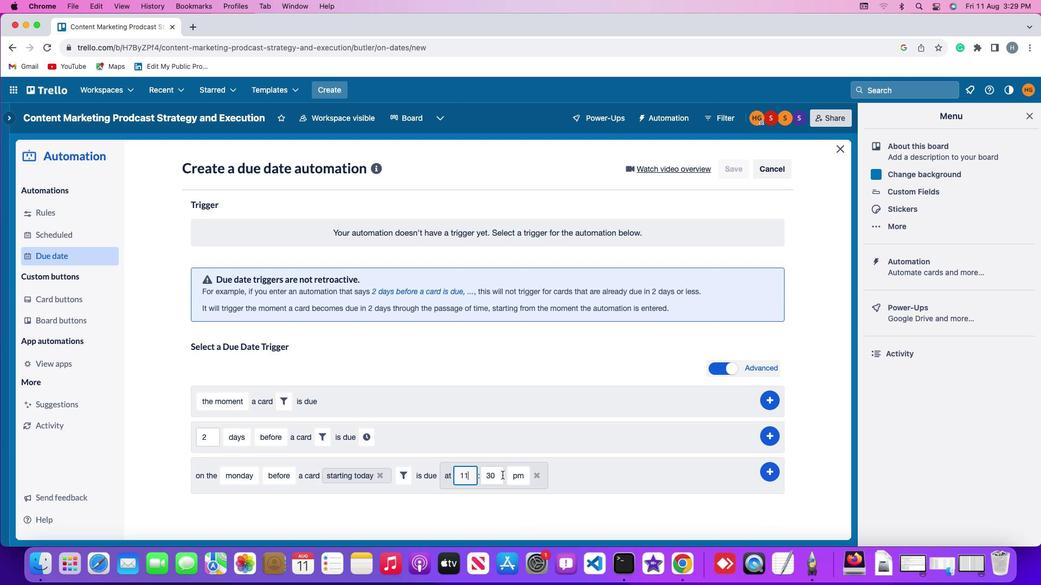 
Action: Mouse pressed left at (500, 473)
Screenshot: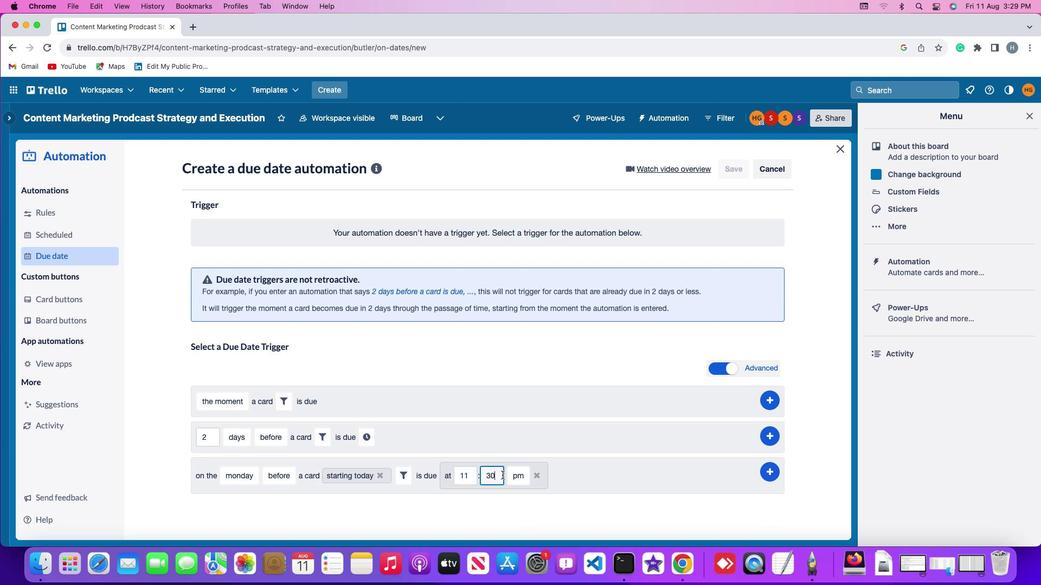 
Action: Mouse moved to (500, 472)
Screenshot: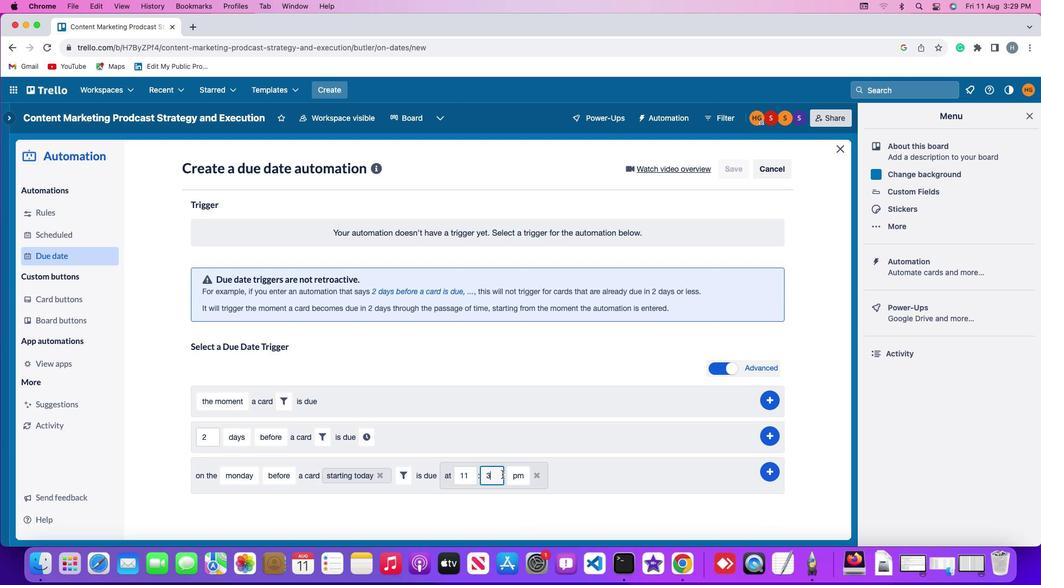 
Action: Key pressed Key.backspace
Screenshot: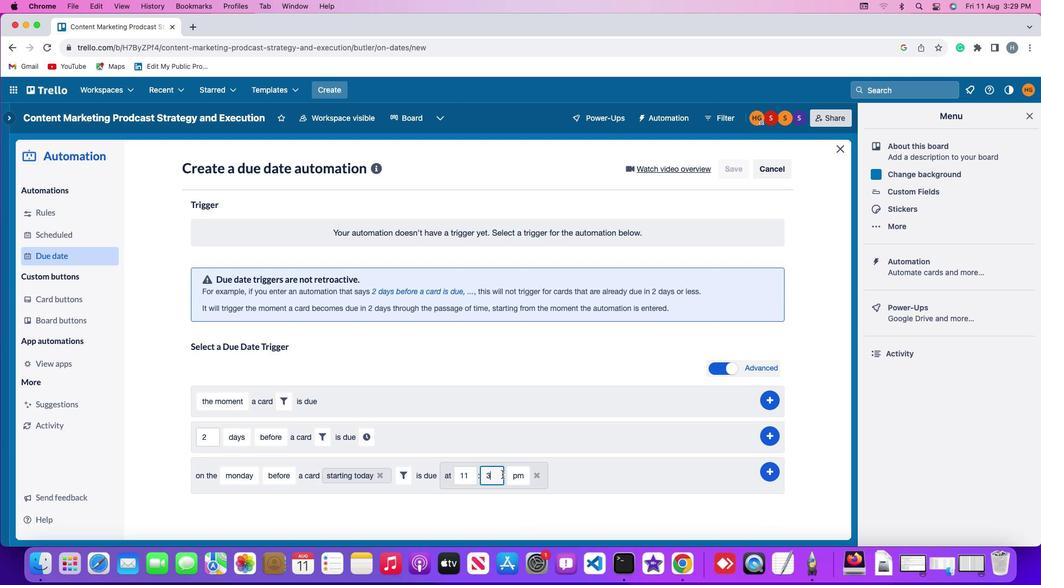 
Action: Mouse moved to (500, 472)
Screenshot: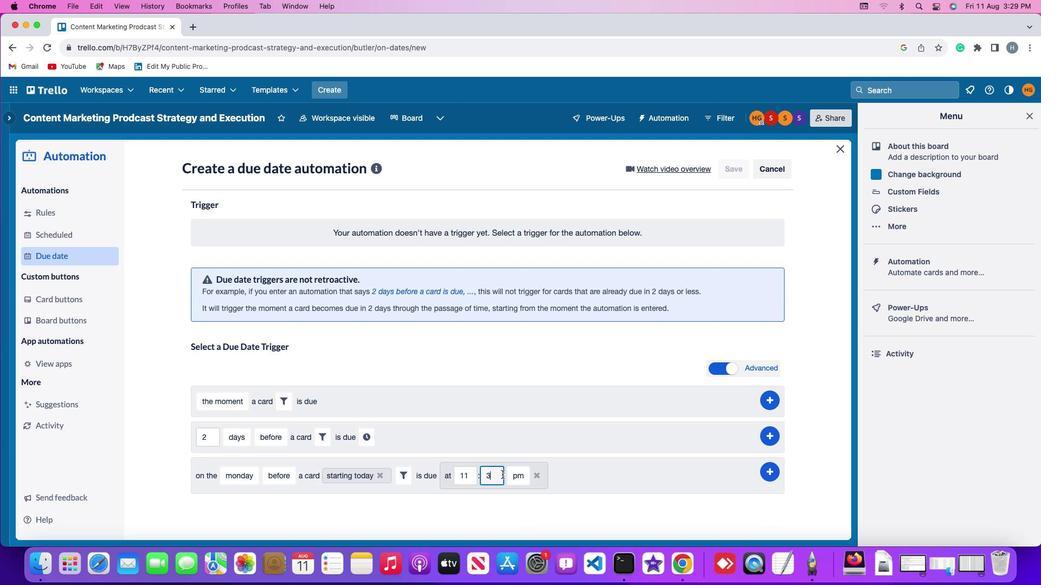 
Action: Key pressed Key.backspace
Screenshot: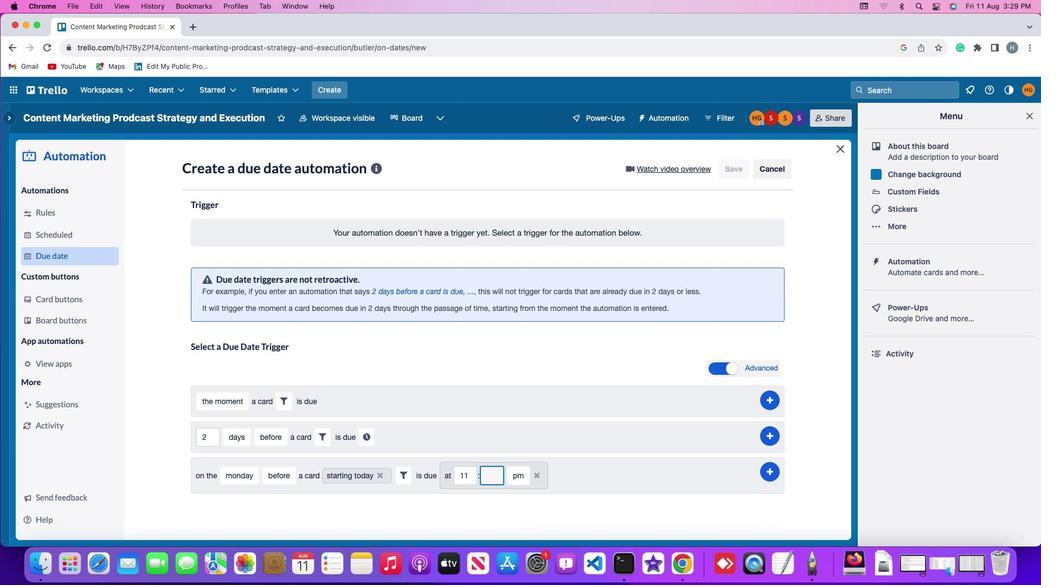 
Action: Mouse moved to (500, 472)
Screenshot: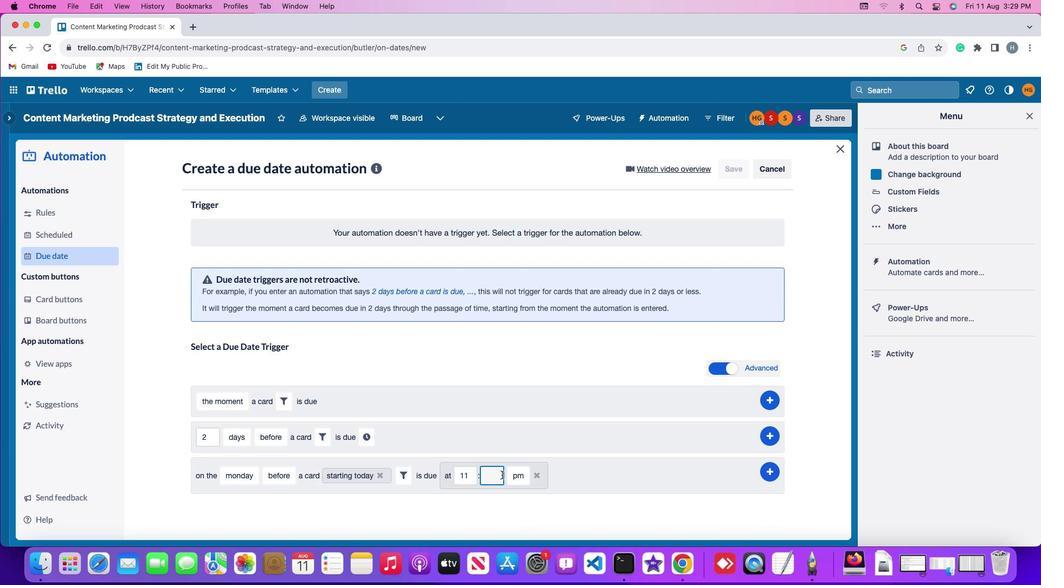 
Action: Key pressed '0''0'
Screenshot: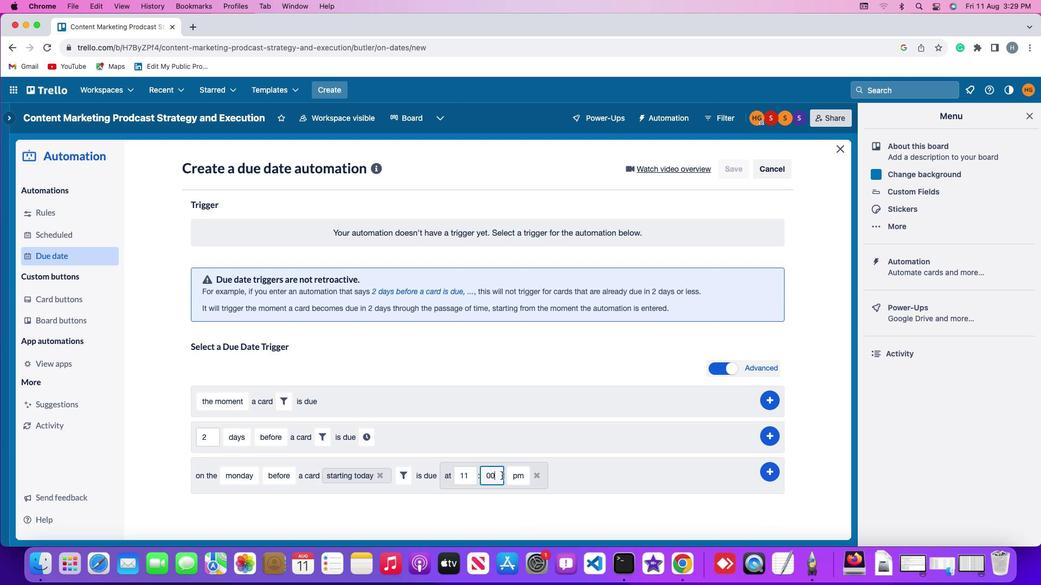 
Action: Mouse moved to (510, 472)
Screenshot: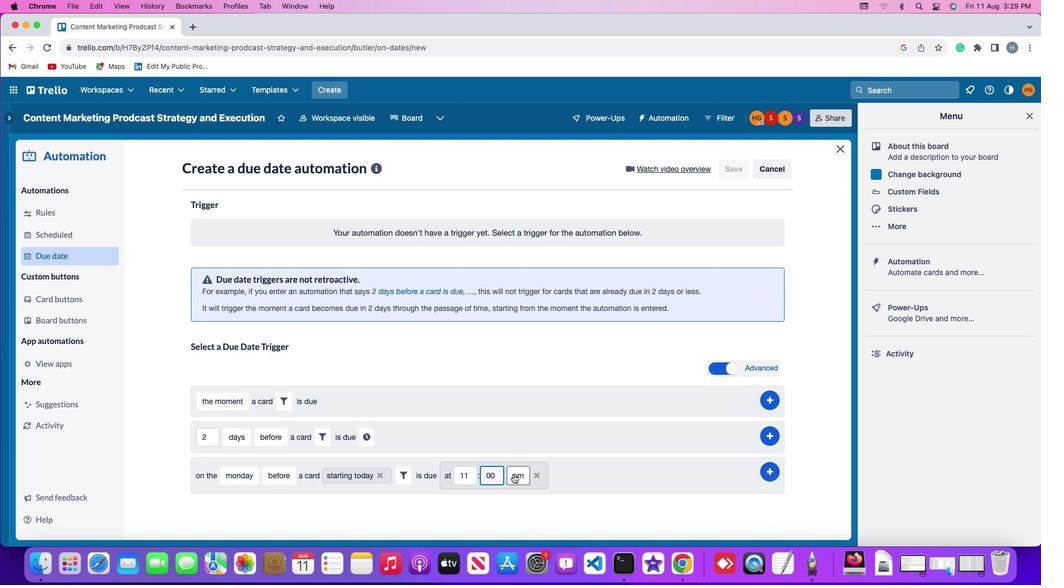 
Action: Mouse pressed left at (510, 472)
Screenshot: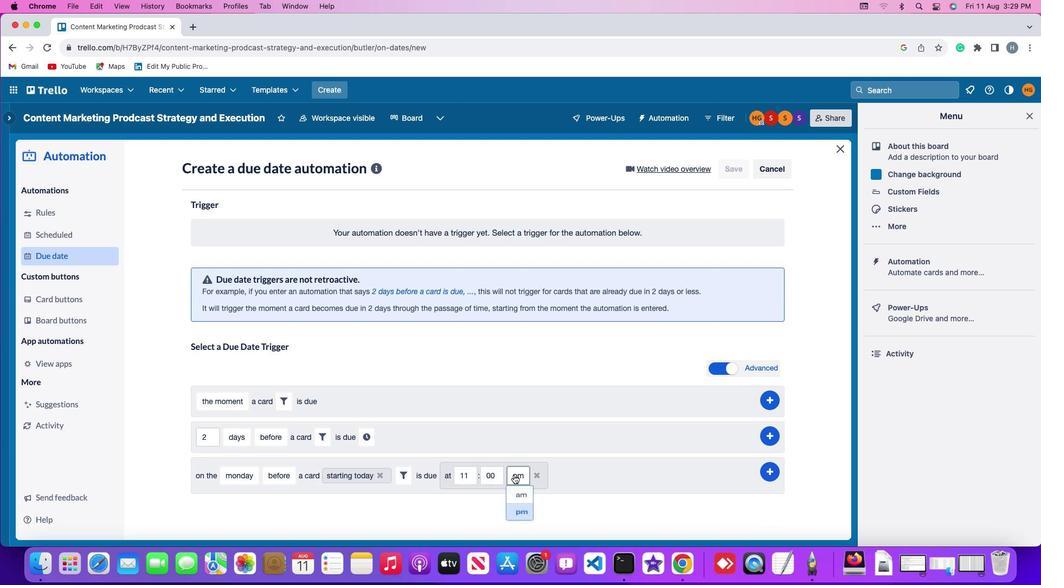 
Action: Mouse moved to (516, 492)
Screenshot: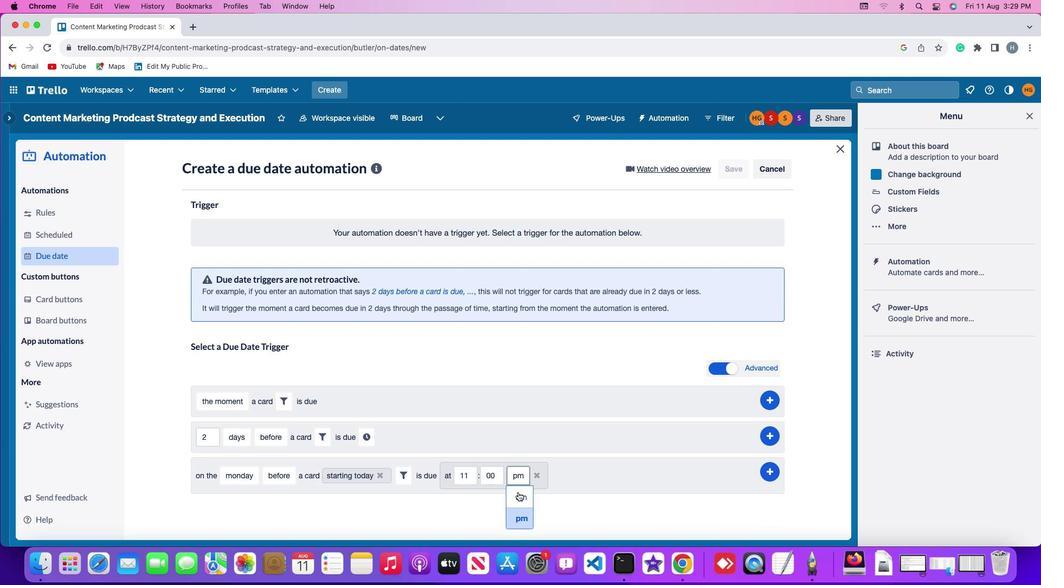 
Action: Mouse pressed left at (516, 492)
Screenshot: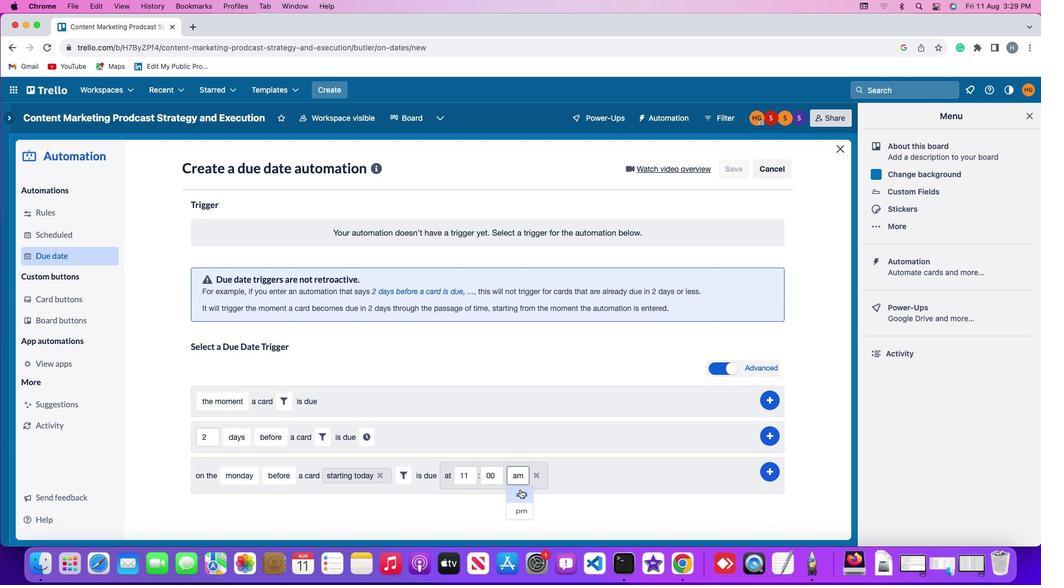 
Action: Mouse moved to (765, 469)
Screenshot: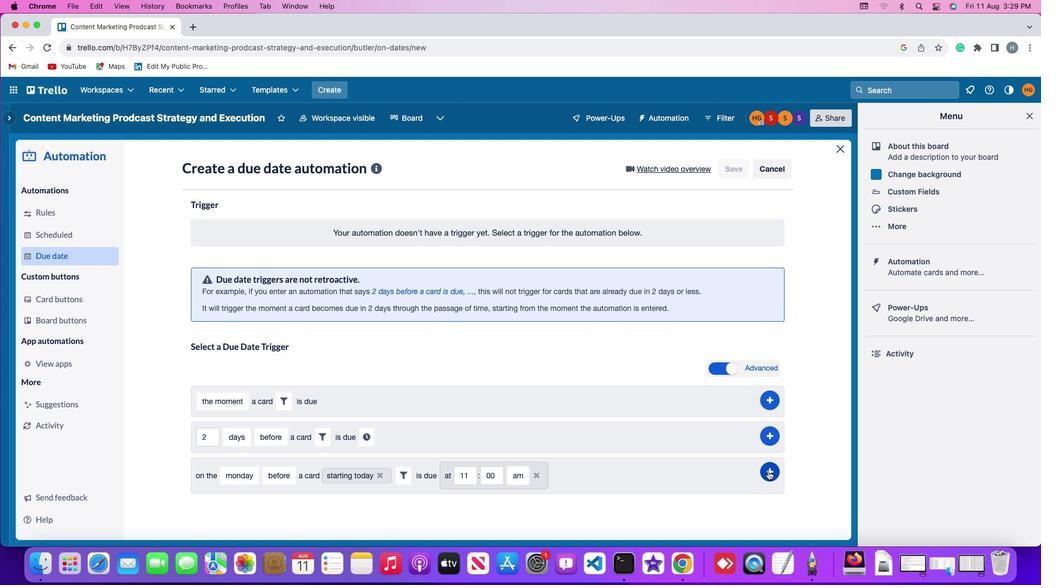 
Action: Mouse pressed left at (765, 469)
Screenshot: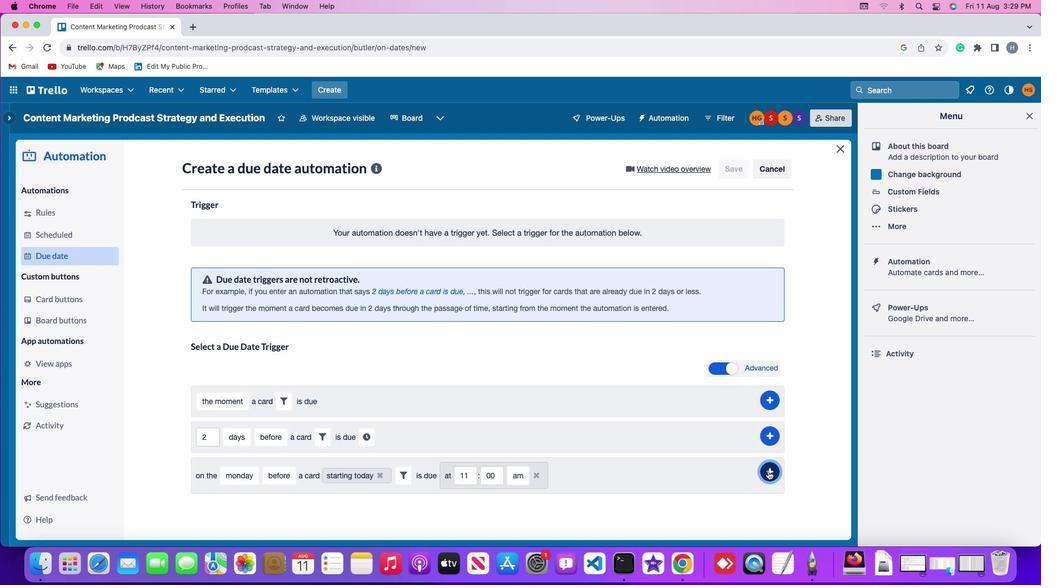 
Action: Mouse moved to (807, 351)
Screenshot: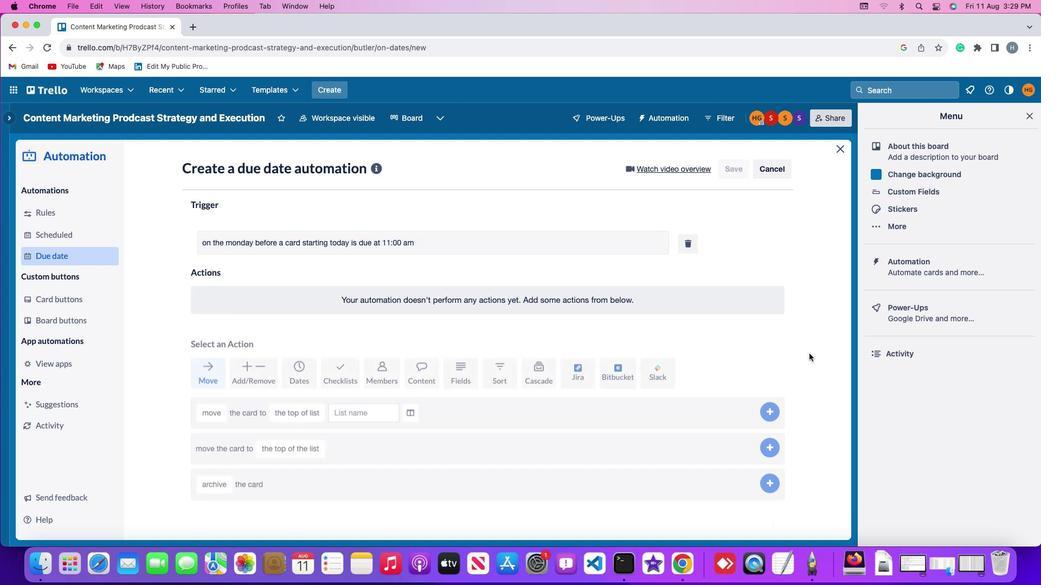 
